 Task: Create a due date automation trigger when advanced on, 2 working days after a card is due add dates without an overdue due date at 11:00 AM.
Action: Mouse moved to (1294, 105)
Screenshot: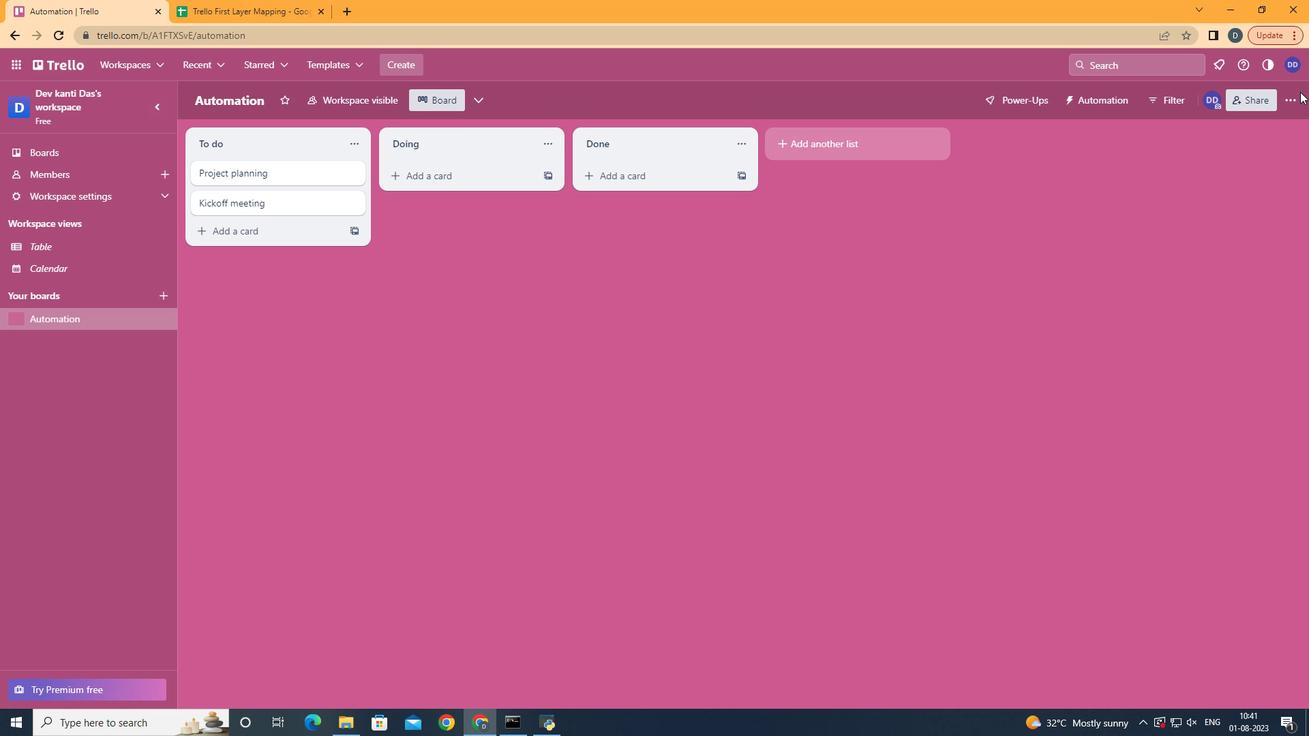 
Action: Mouse pressed left at (1294, 105)
Screenshot: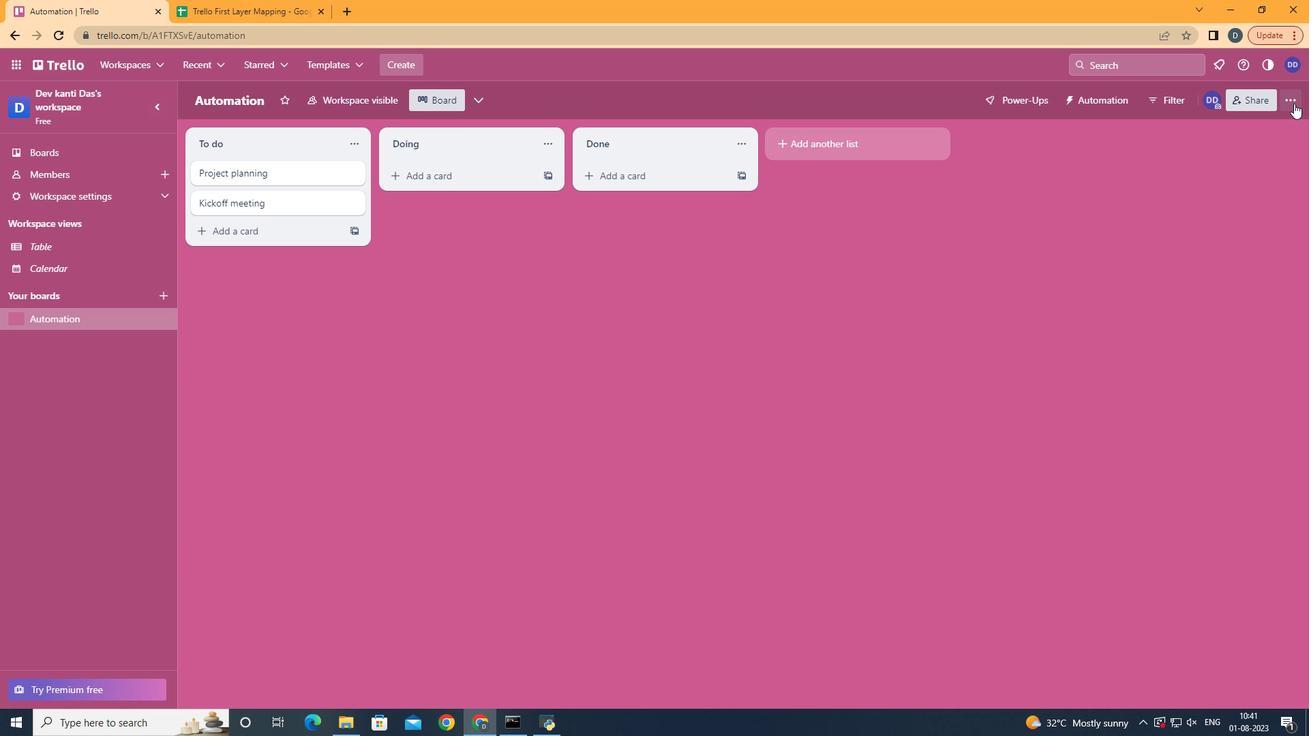 
Action: Mouse moved to (1186, 292)
Screenshot: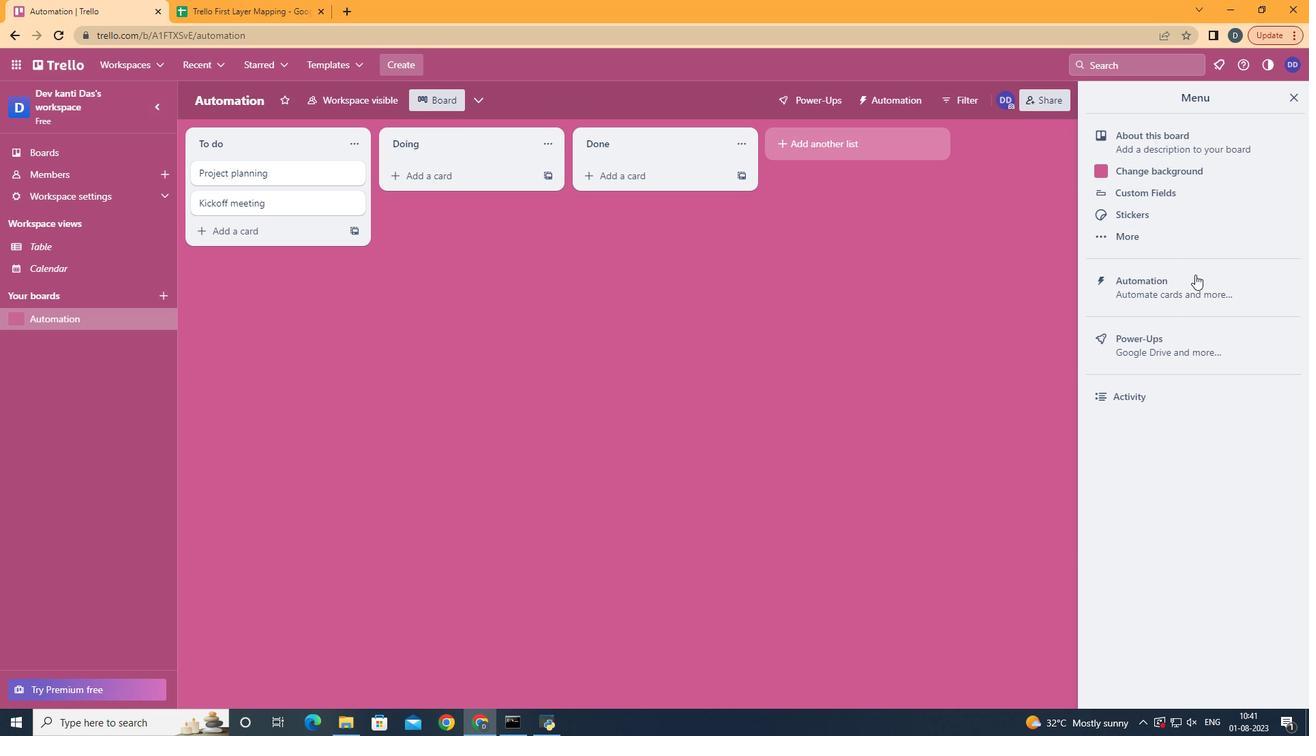 
Action: Mouse pressed left at (1186, 292)
Screenshot: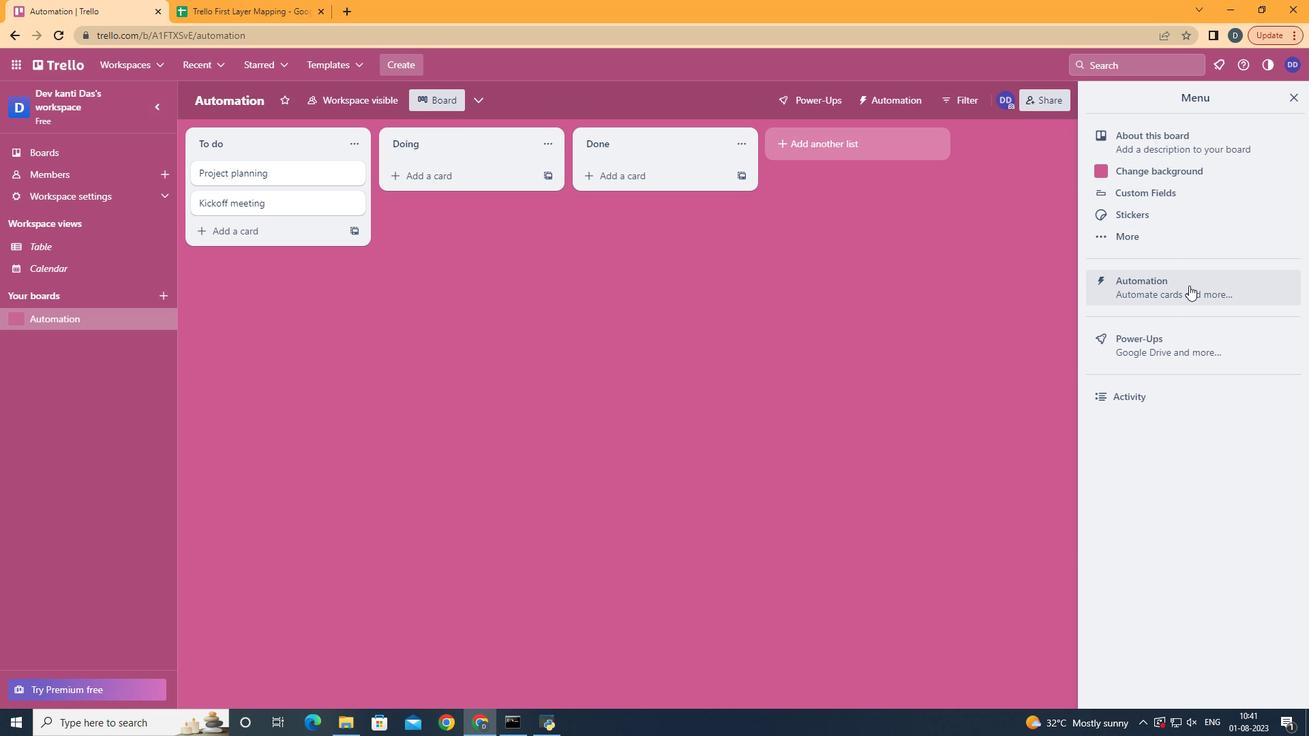 
Action: Mouse moved to (287, 272)
Screenshot: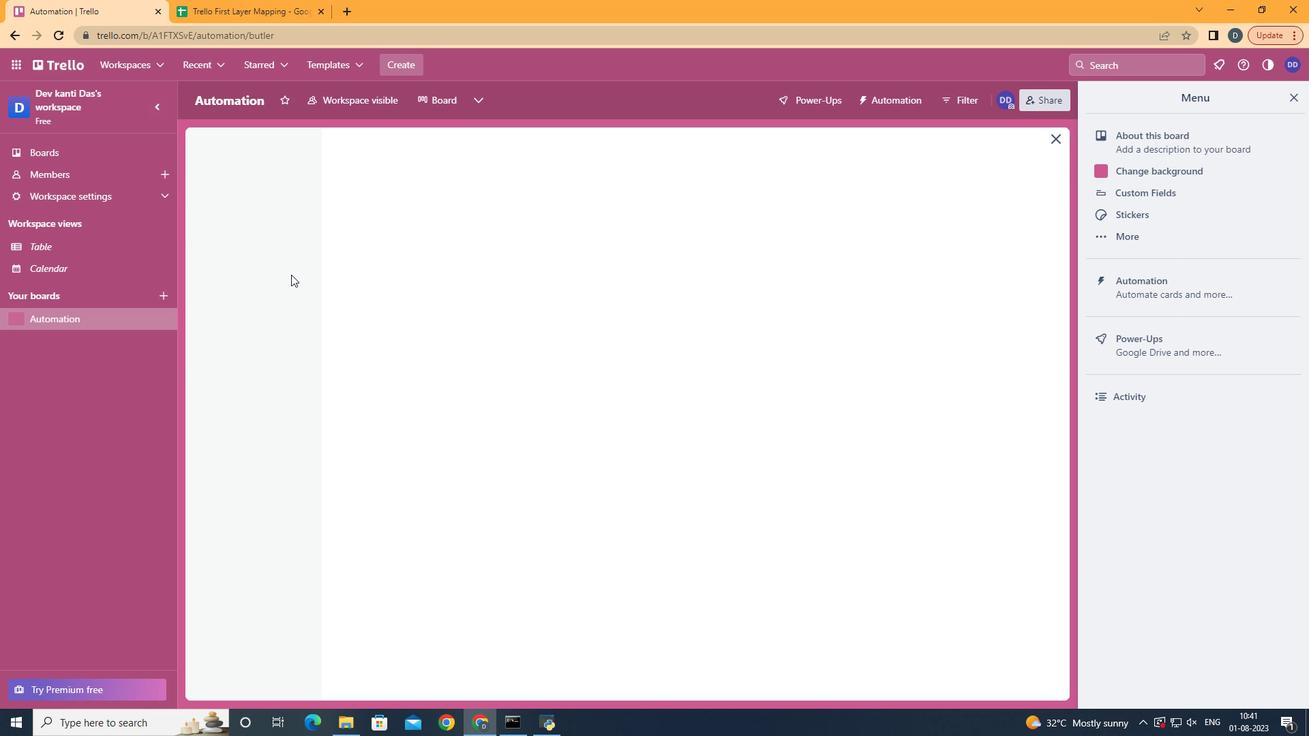 
Action: Mouse pressed left at (287, 272)
Screenshot: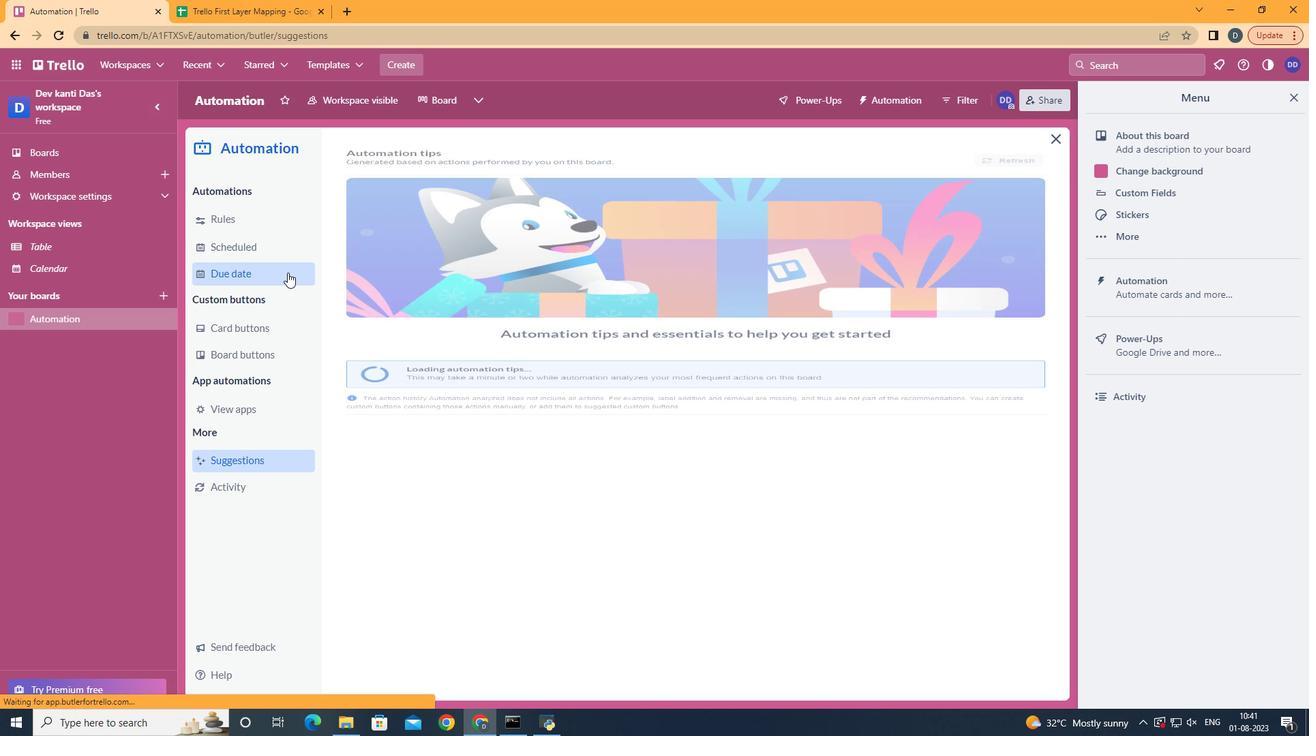 
Action: Mouse moved to (961, 163)
Screenshot: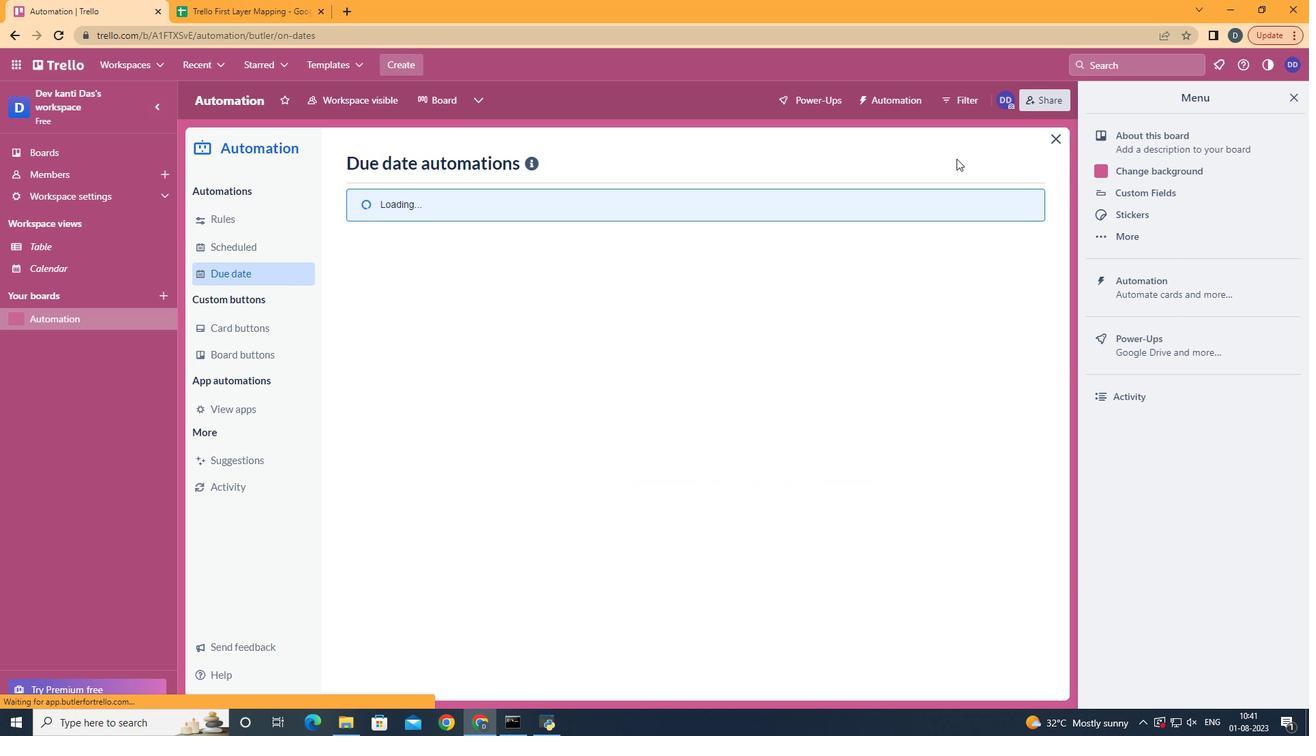 
Action: Mouse pressed left at (961, 163)
Screenshot: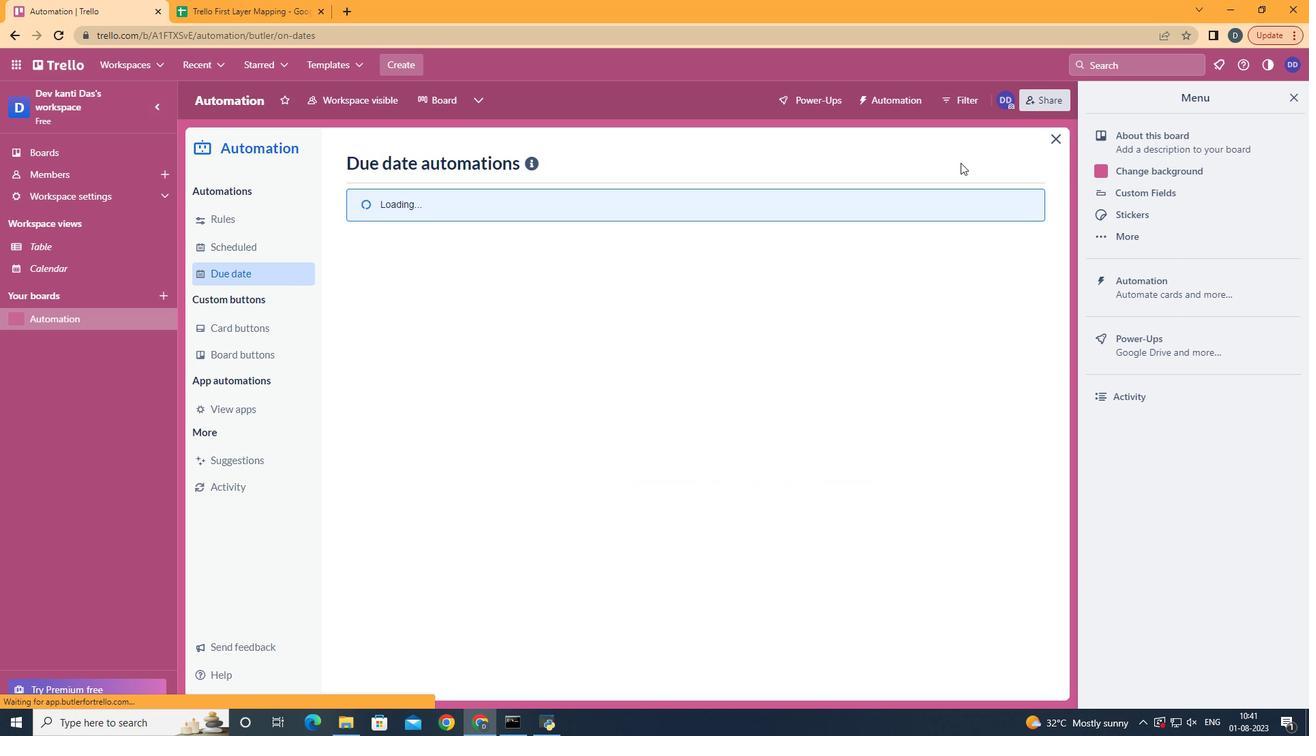 
Action: Mouse moved to (686, 283)
Screenshot: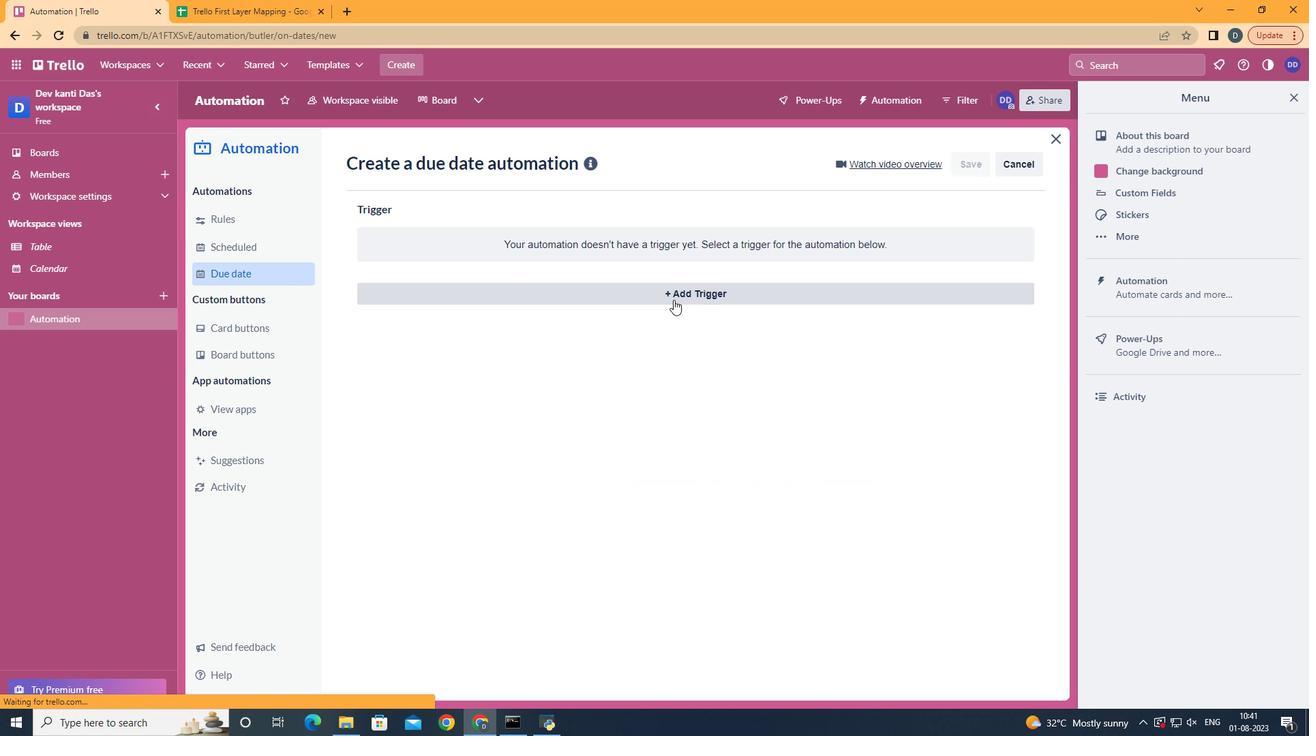 
Action: Mouse pressed left at (686, 283)
Screenshot: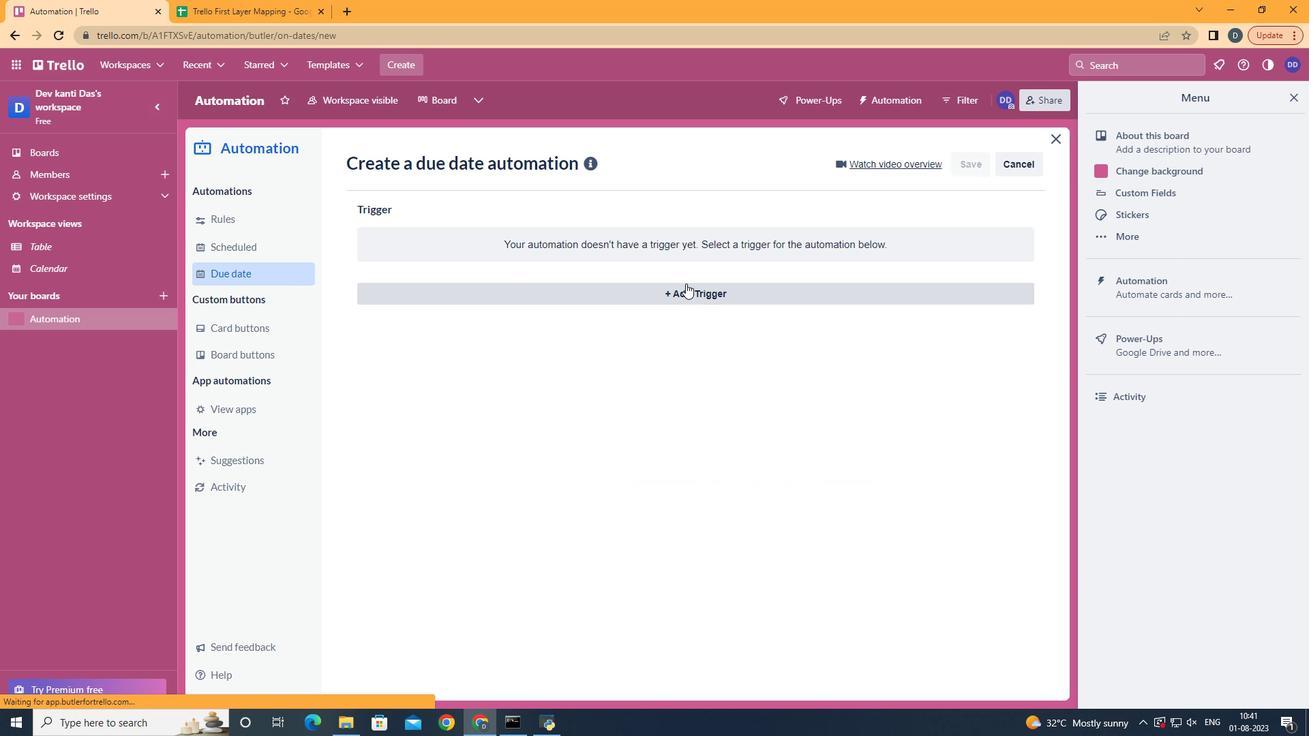
Action: Mouse moved to (723, 291)
Screenshot: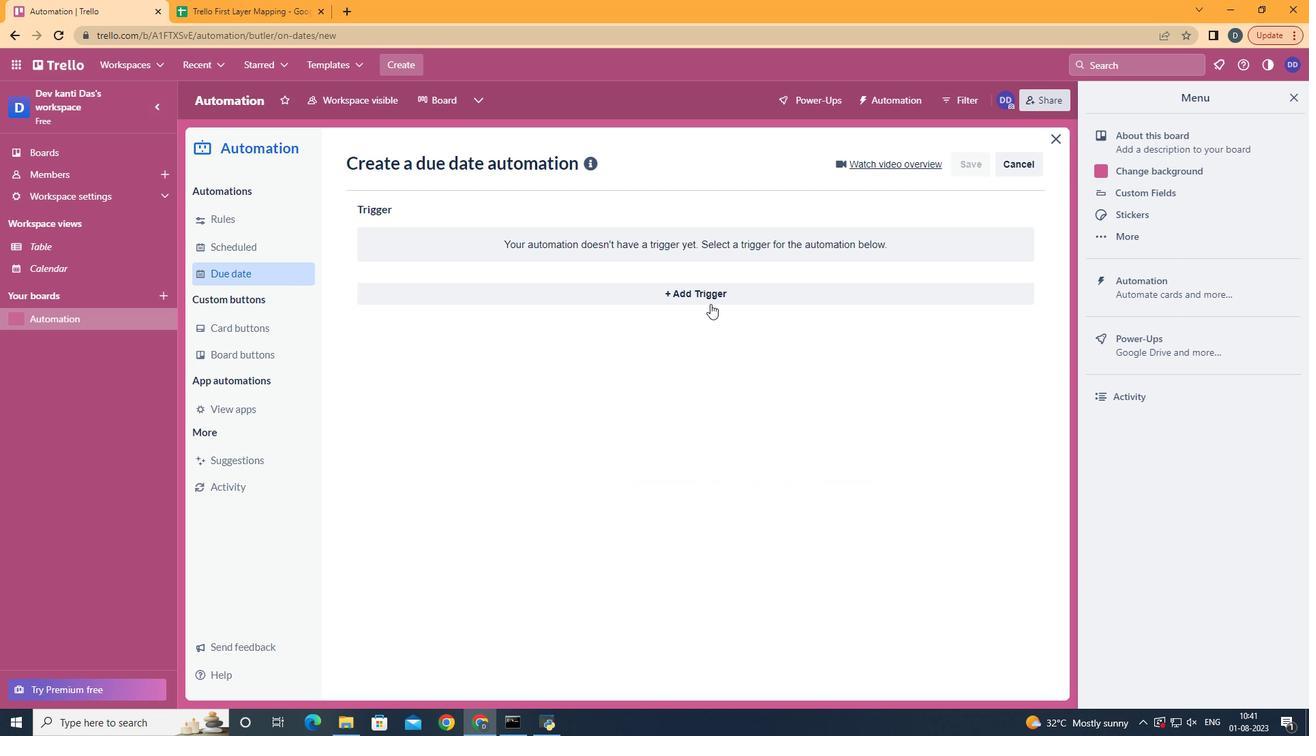 
Action: Mouse pressed left at (723, 291)
Screenshot: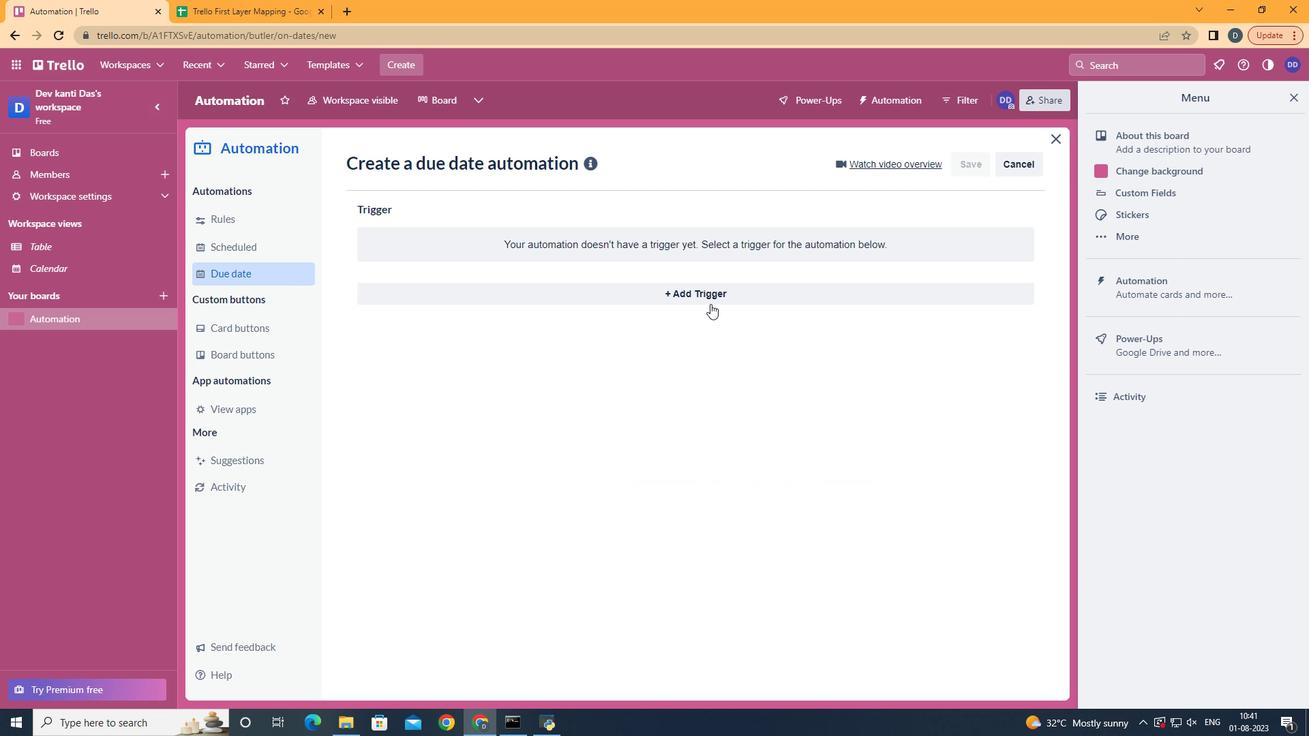 
Action: Mouse moved to (448, 549)
Screenshot: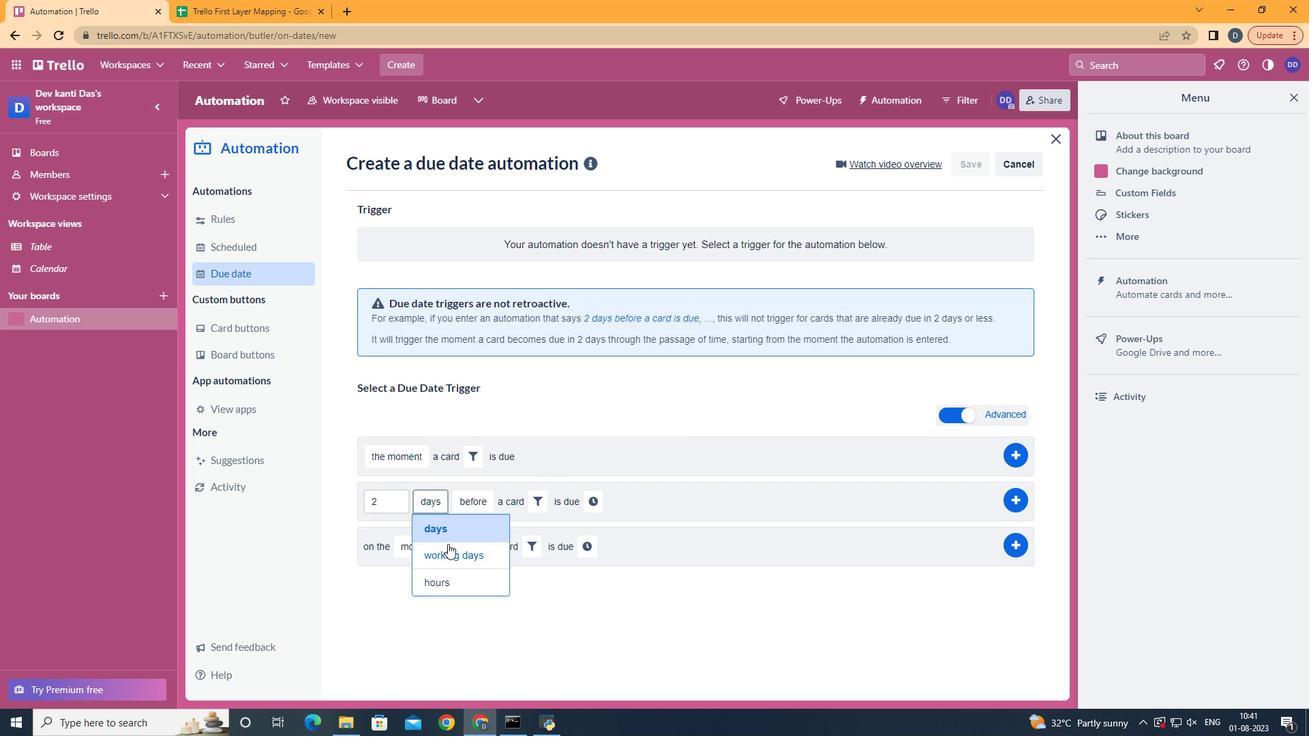 
Action: Mouse pressed left at (448, 549)
Screenshot: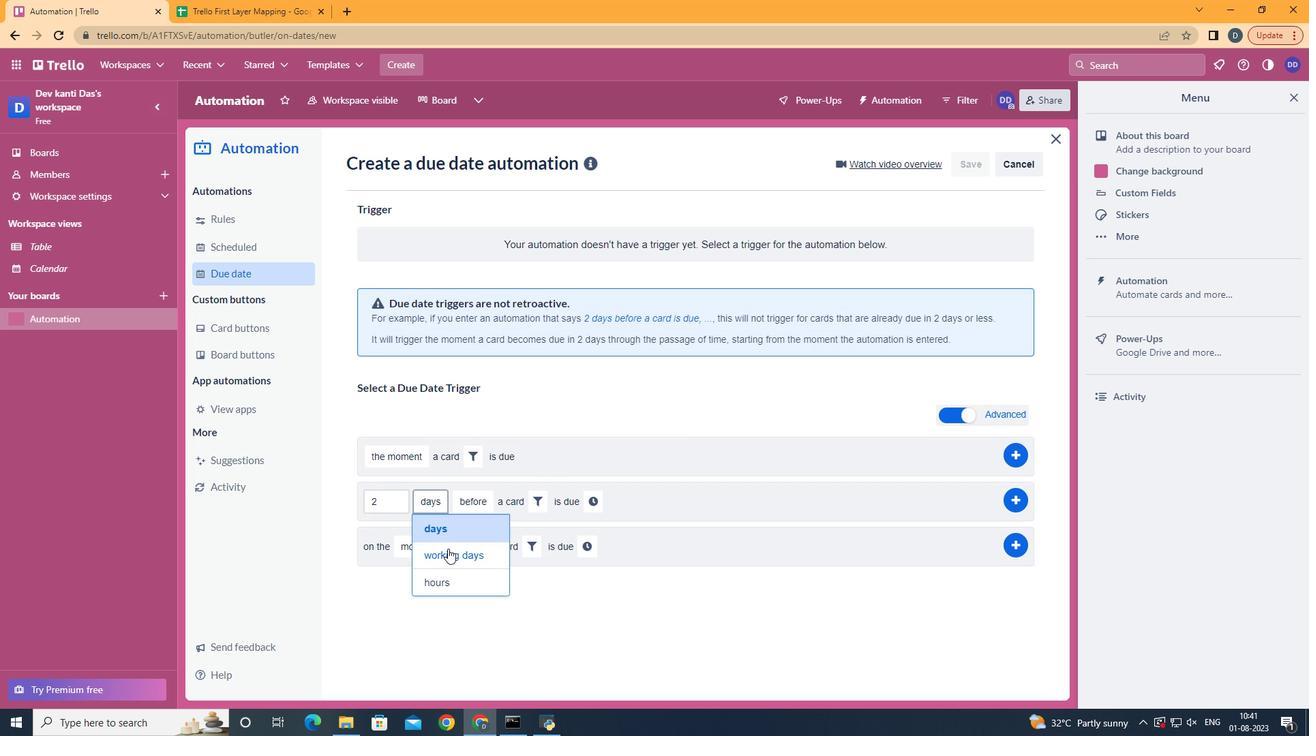 
Action: Mouse moved to (523, 547)
Screenshot: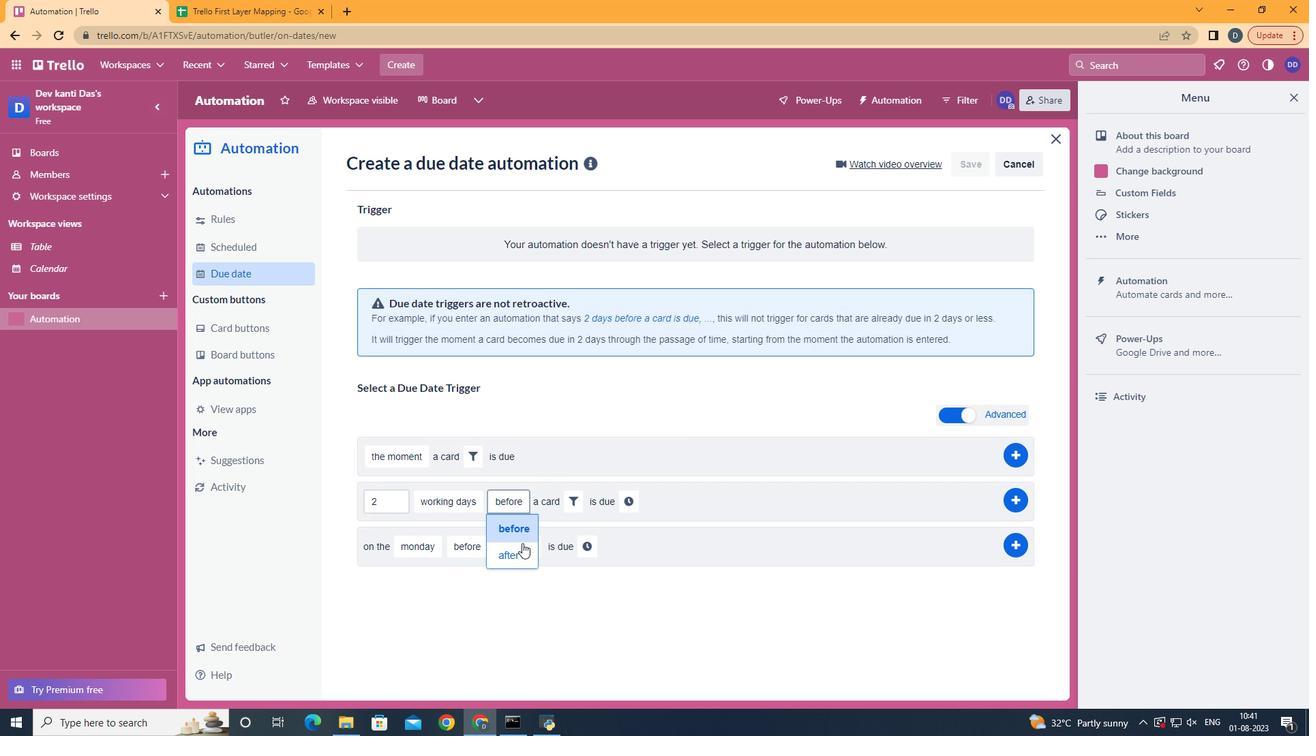 
Action: Mouse pressed left at (523, 547)
Screenshot: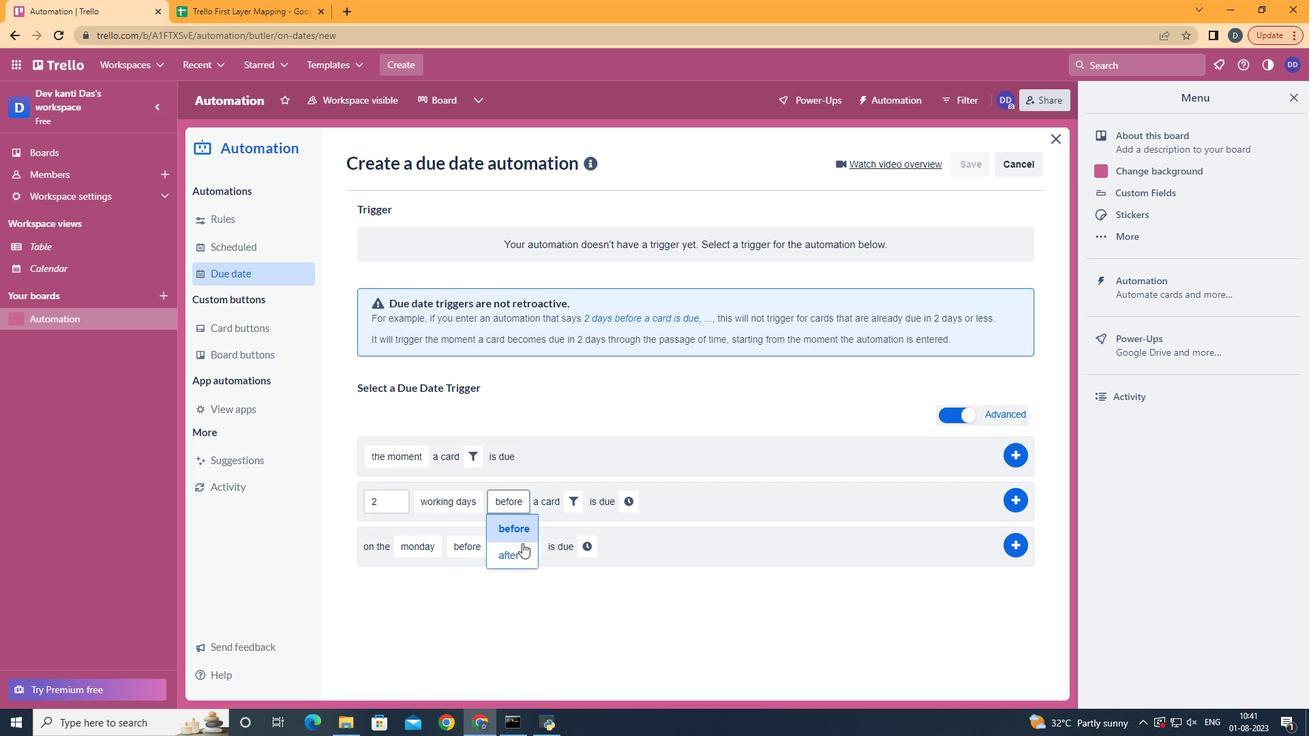 
Action: Mouse moved to (563, 505)
Screenshot: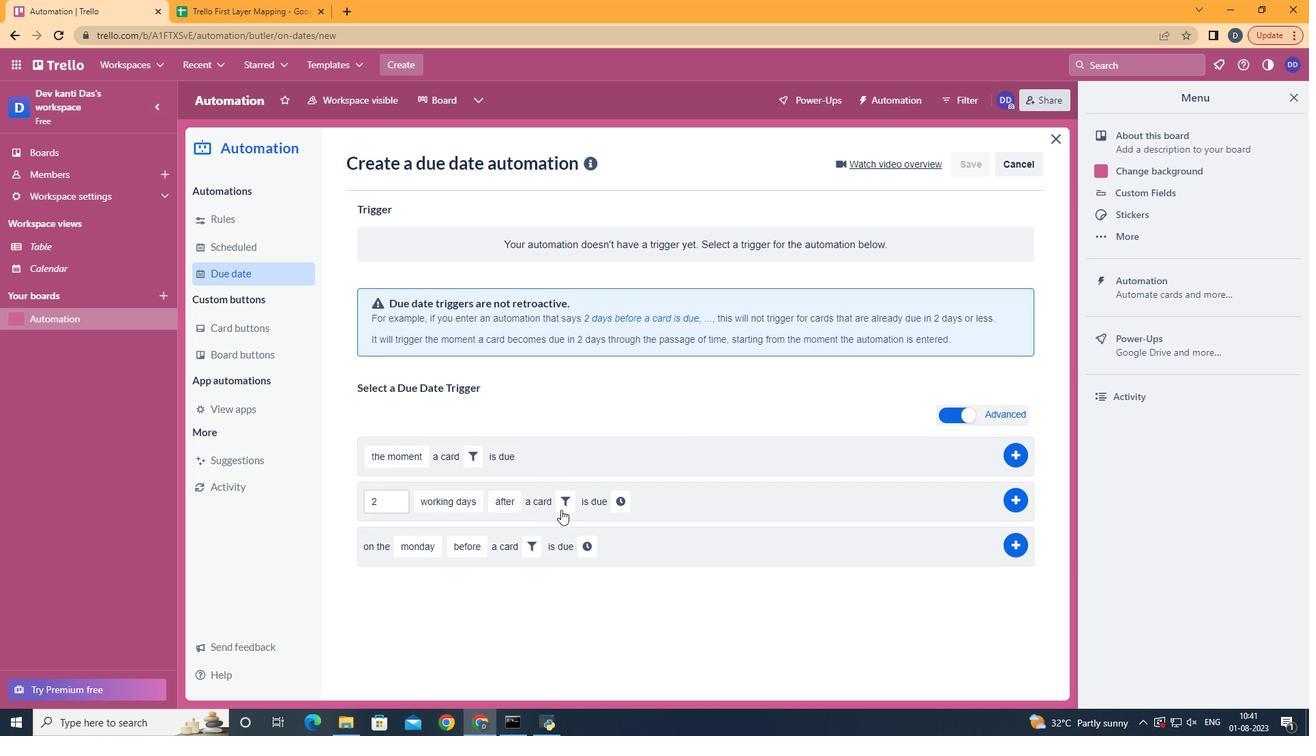 
Action: Mouse pressed left at (563, 505)
Screenshot: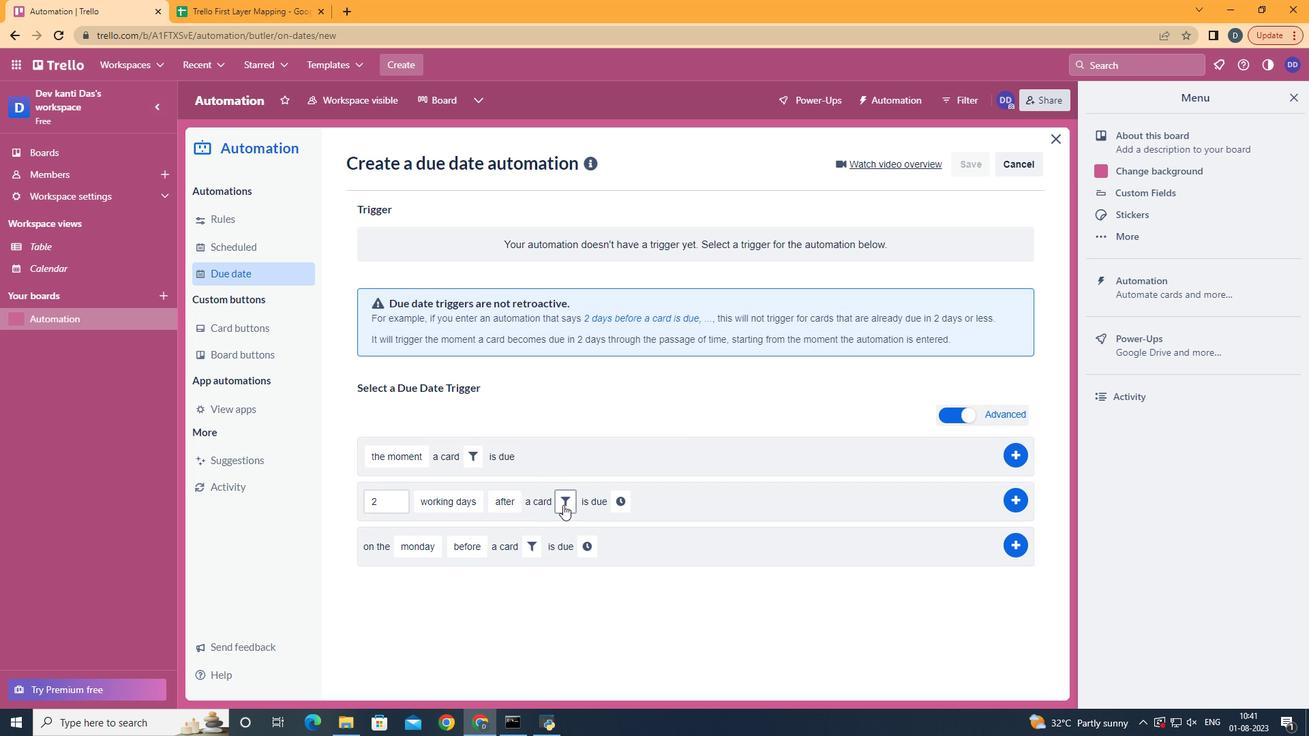 
Action: Mouse moved to (643, 546)
Screenshot: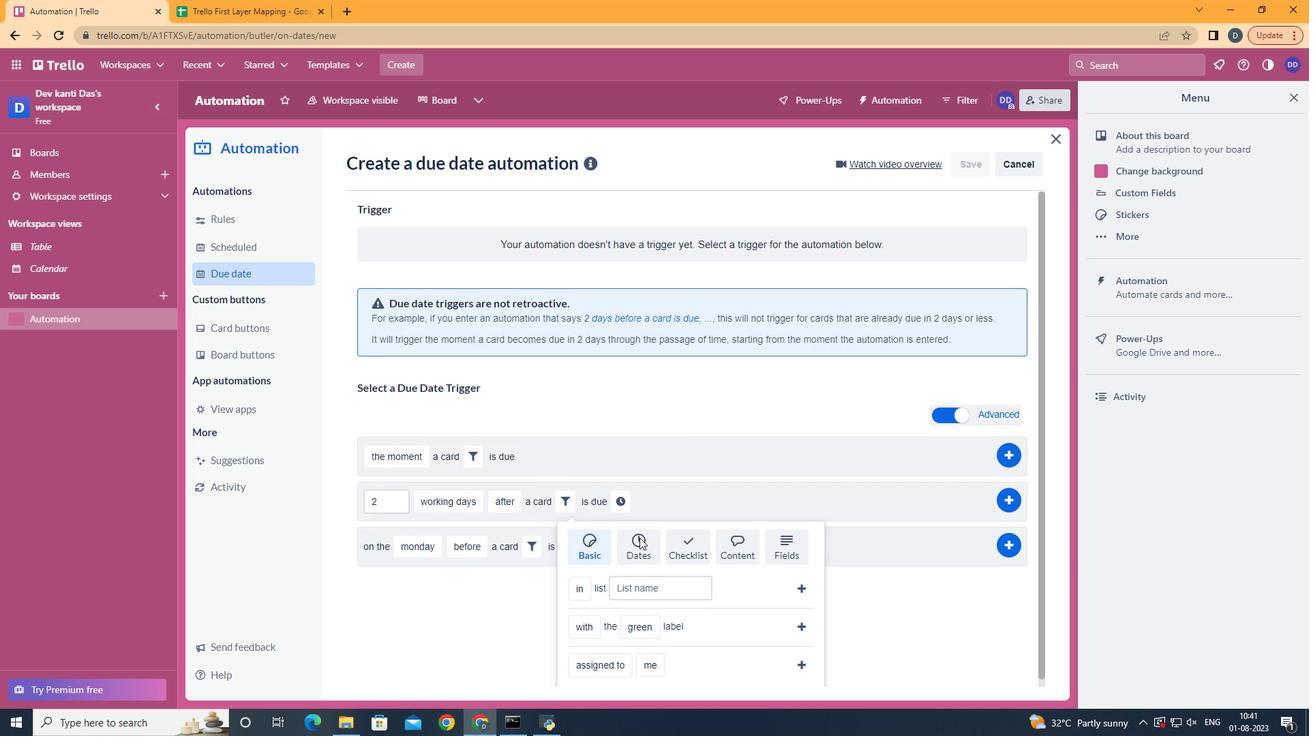 
Action: Mouse pressed left at (643, 546)
Screenshot: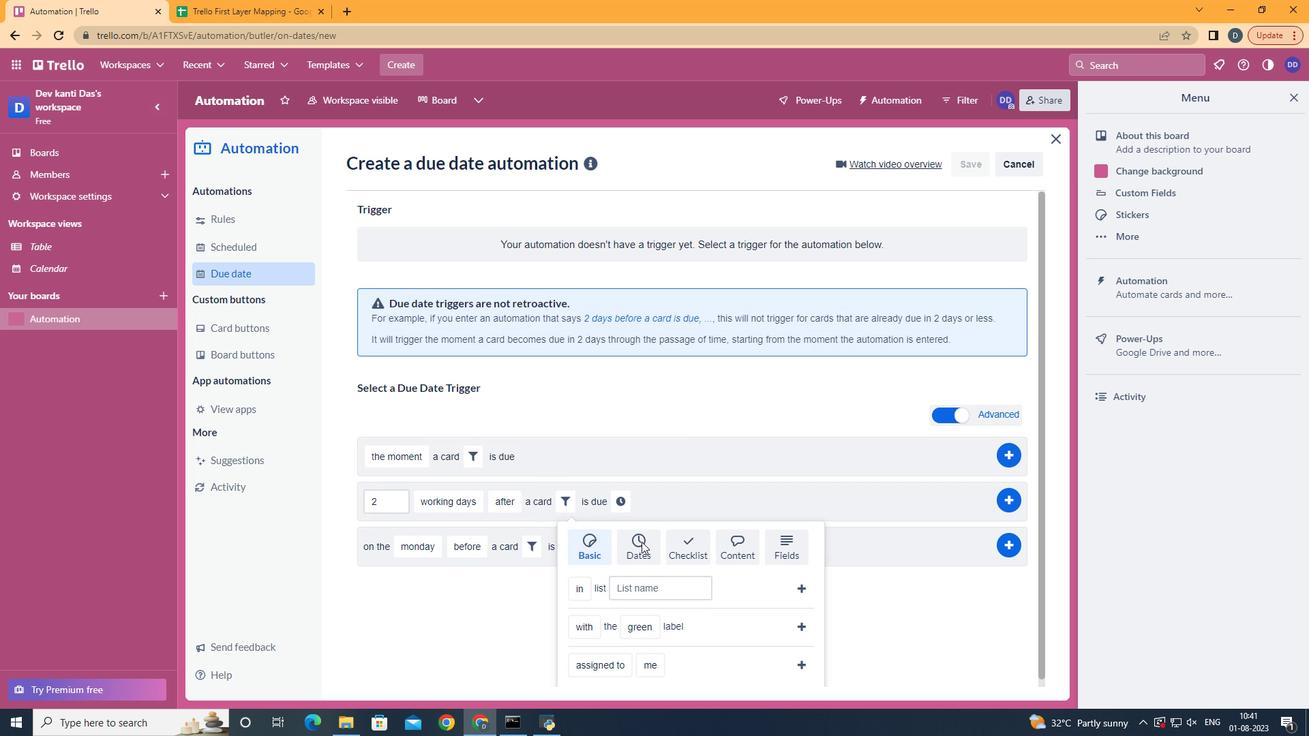 
Action: Mouse moved to (597, 636)
Screenshot: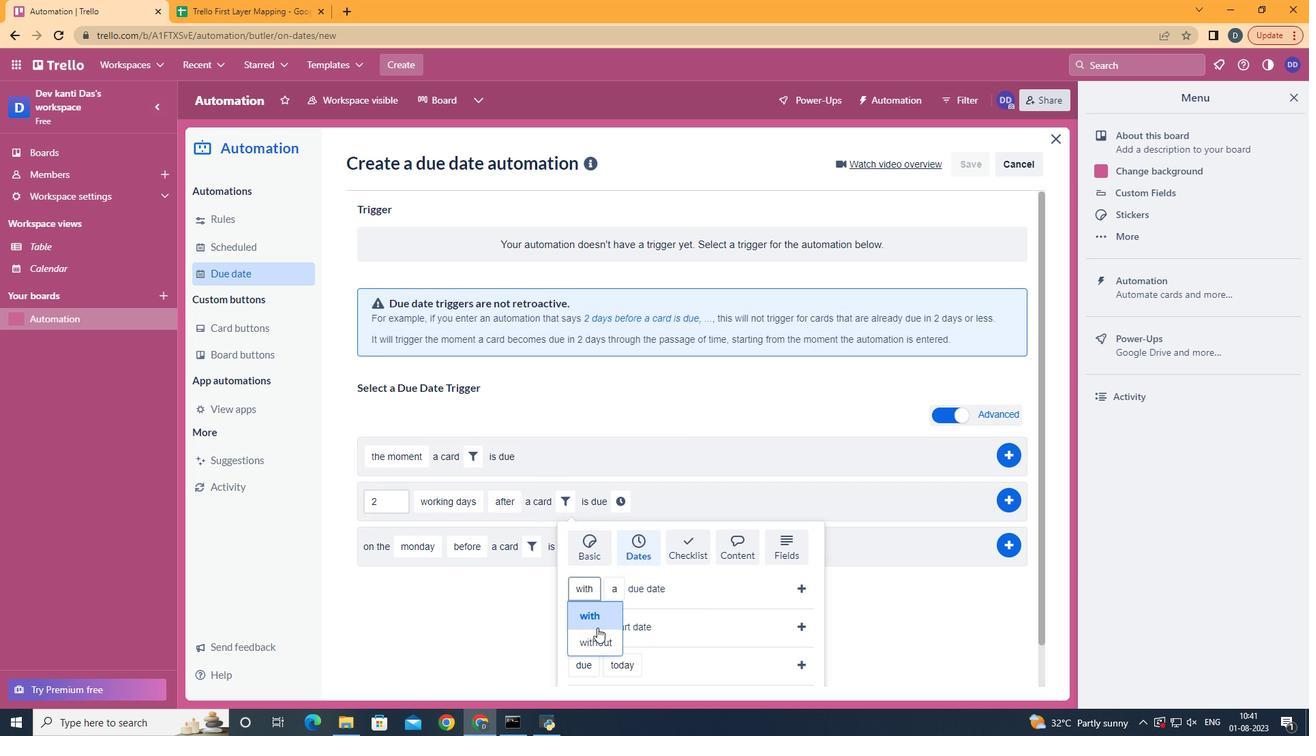 
Action: Mouse pressed left at (597, 636)
Screenshot: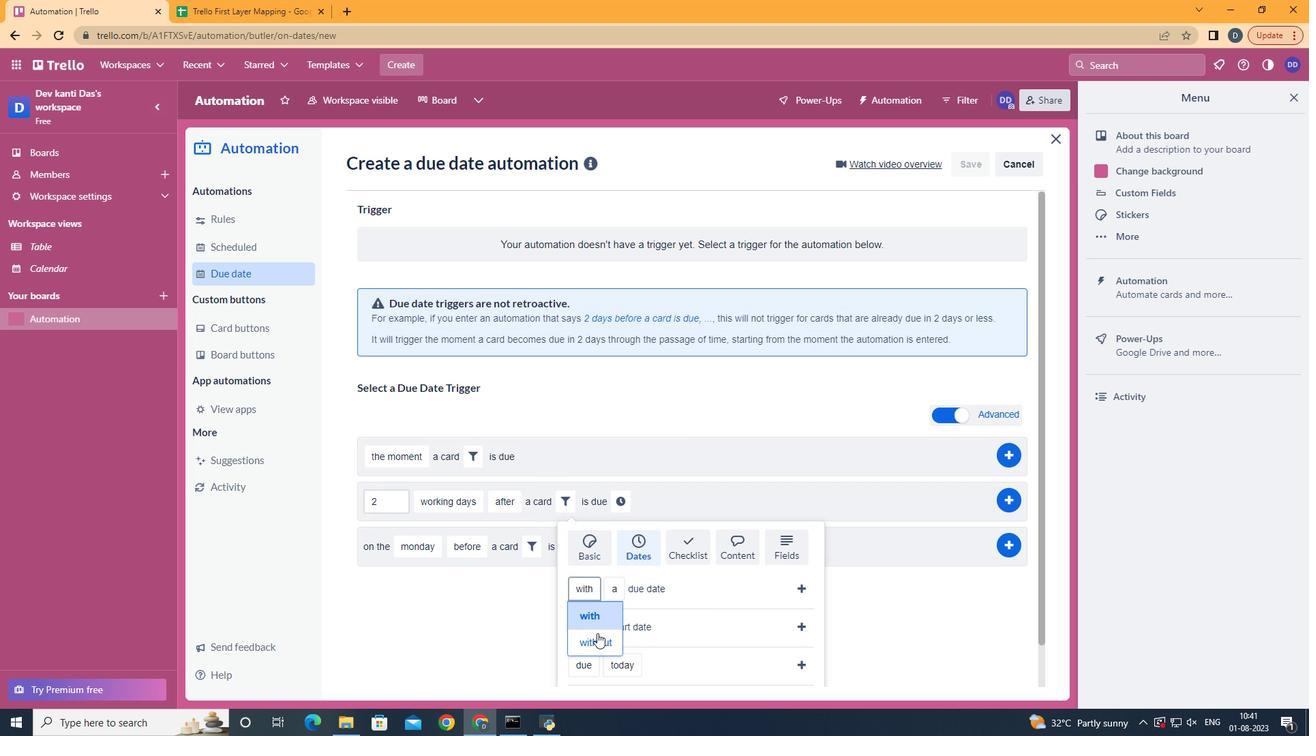 
Action: Mouse moved to (646, 565)
Screenshot: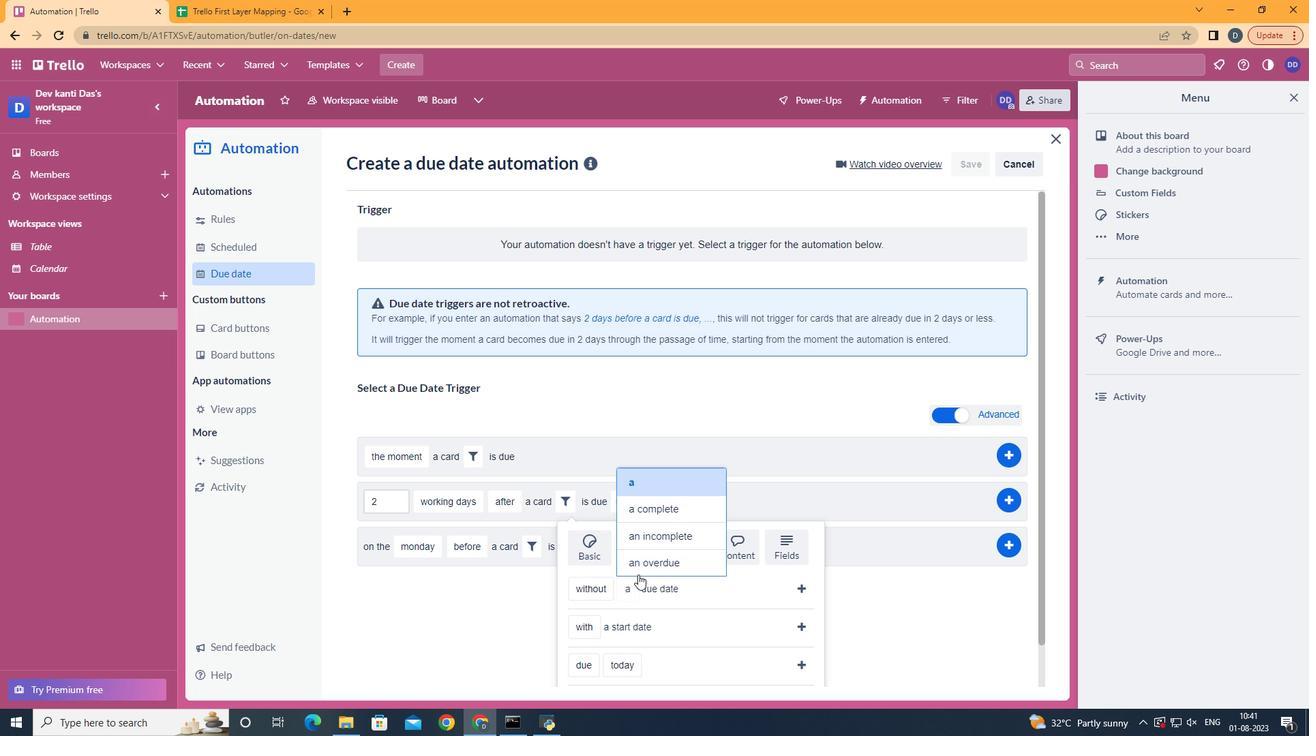 
Action: Mouse pressed left at (646, 565)
Screenshot: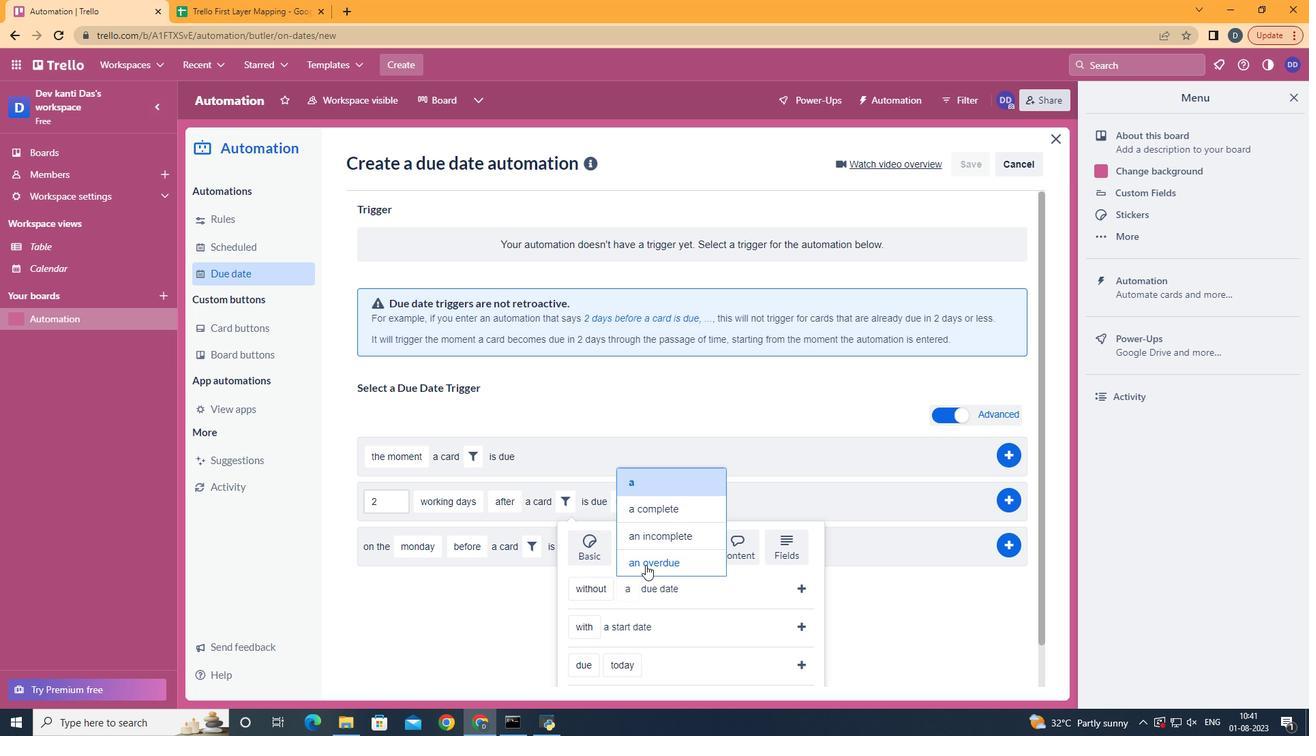 
Action: Mouse moved to (806, 592)
Screenshot: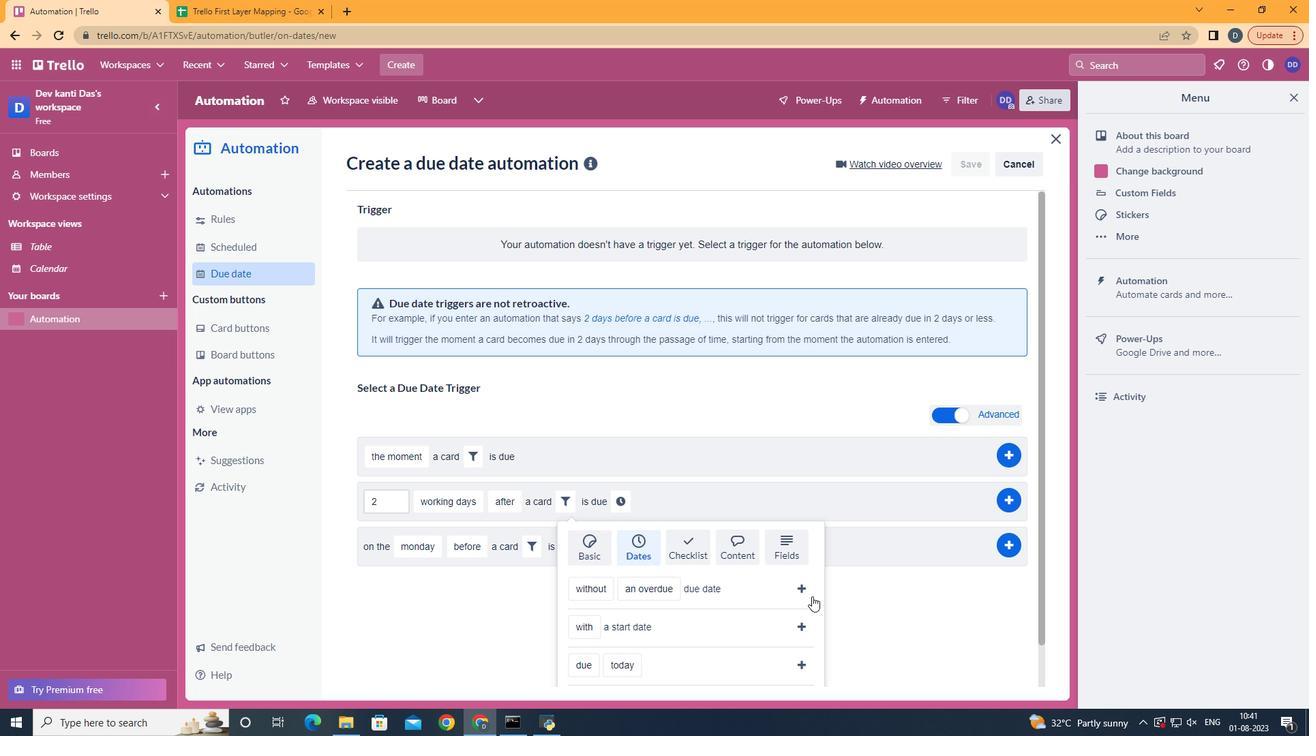 
Action: Mouse pressed left at (806, 592)
Screenshot: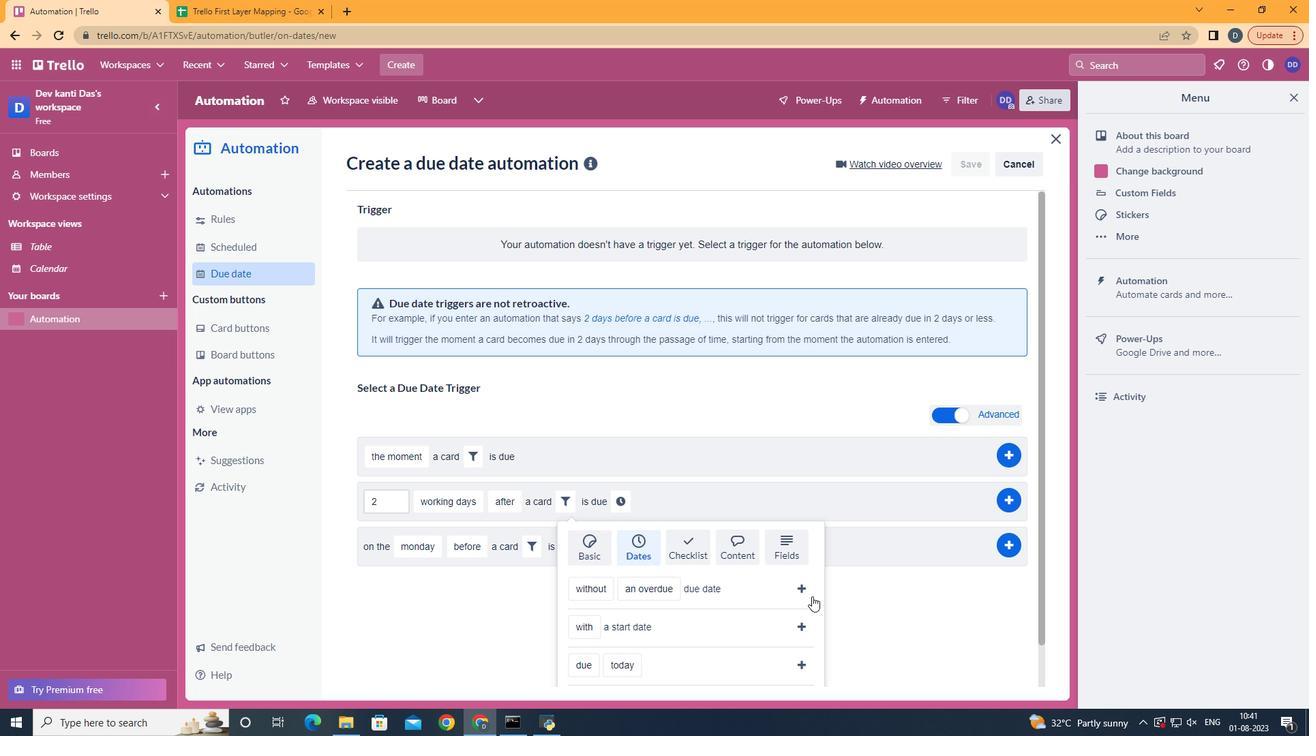 
Action: Mouse moved to (783, 507)
Screenshot: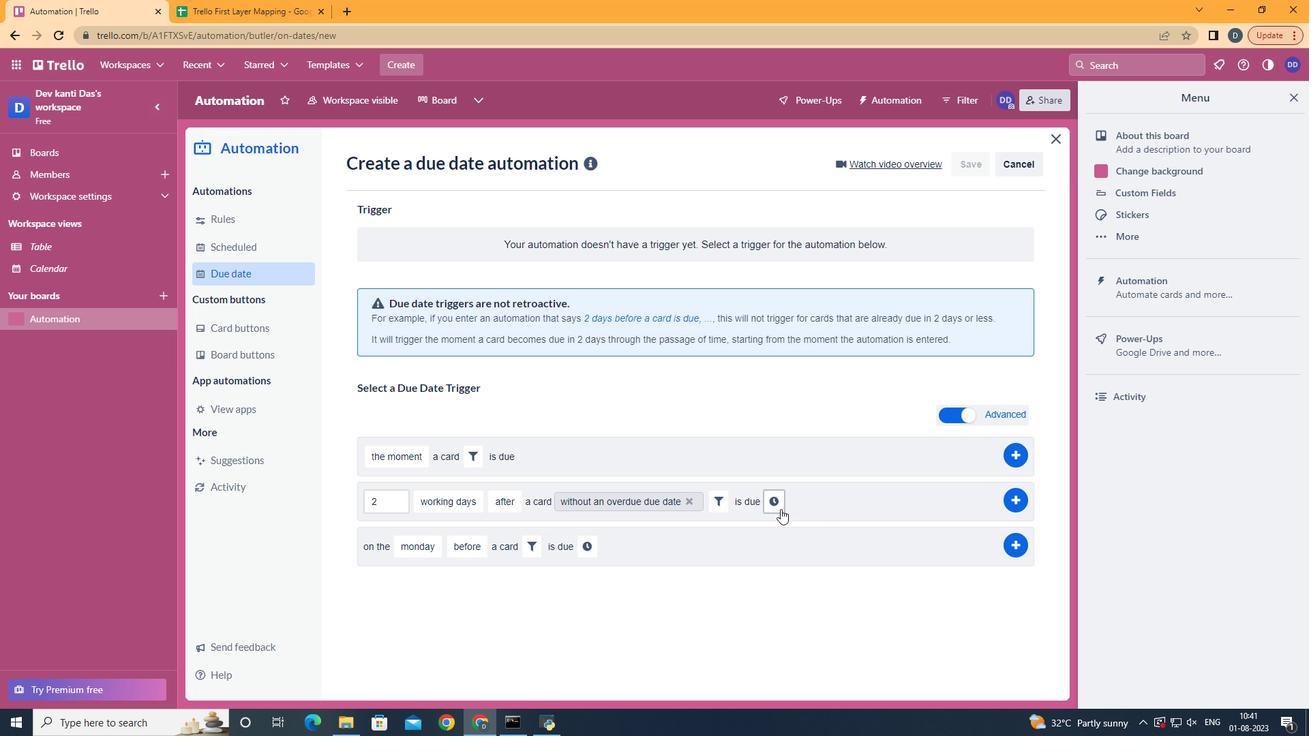 
Action: Mouse pressed left at (783, 507)
Screenshot: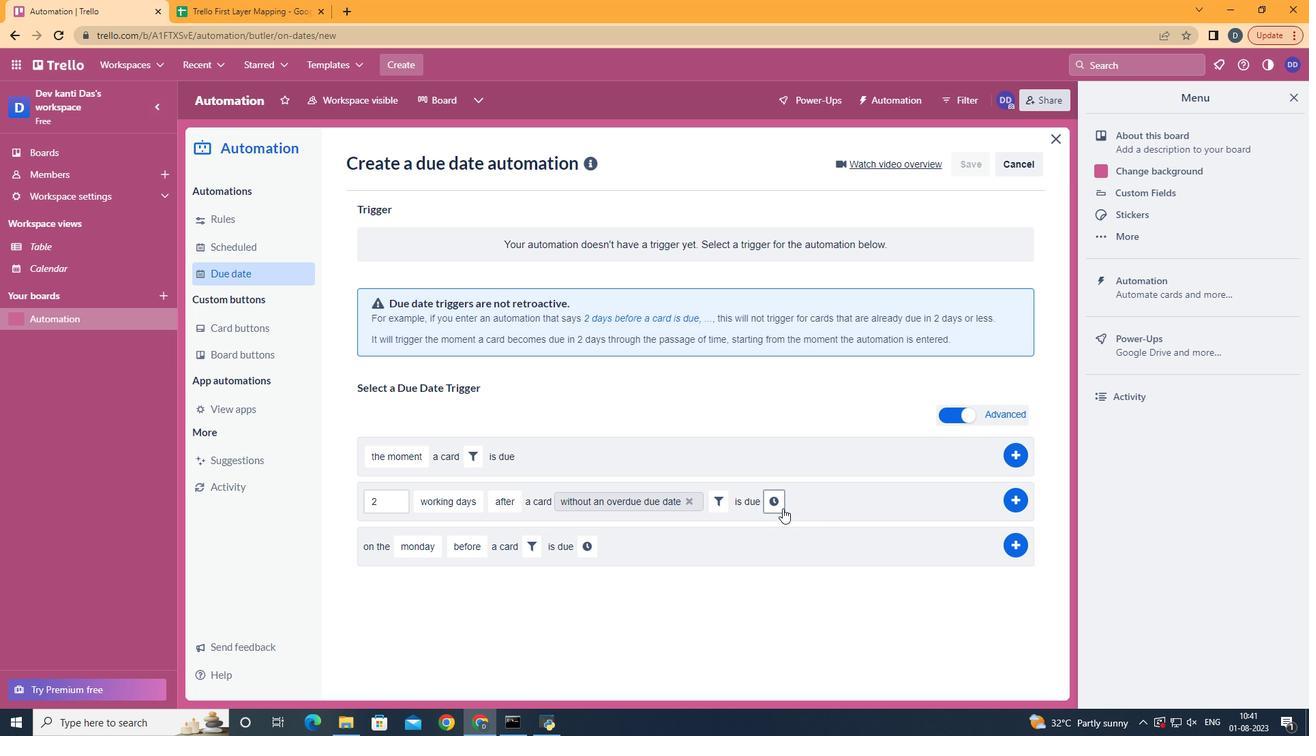 
Action: Mouse moved to (815, 505)
Screenshot: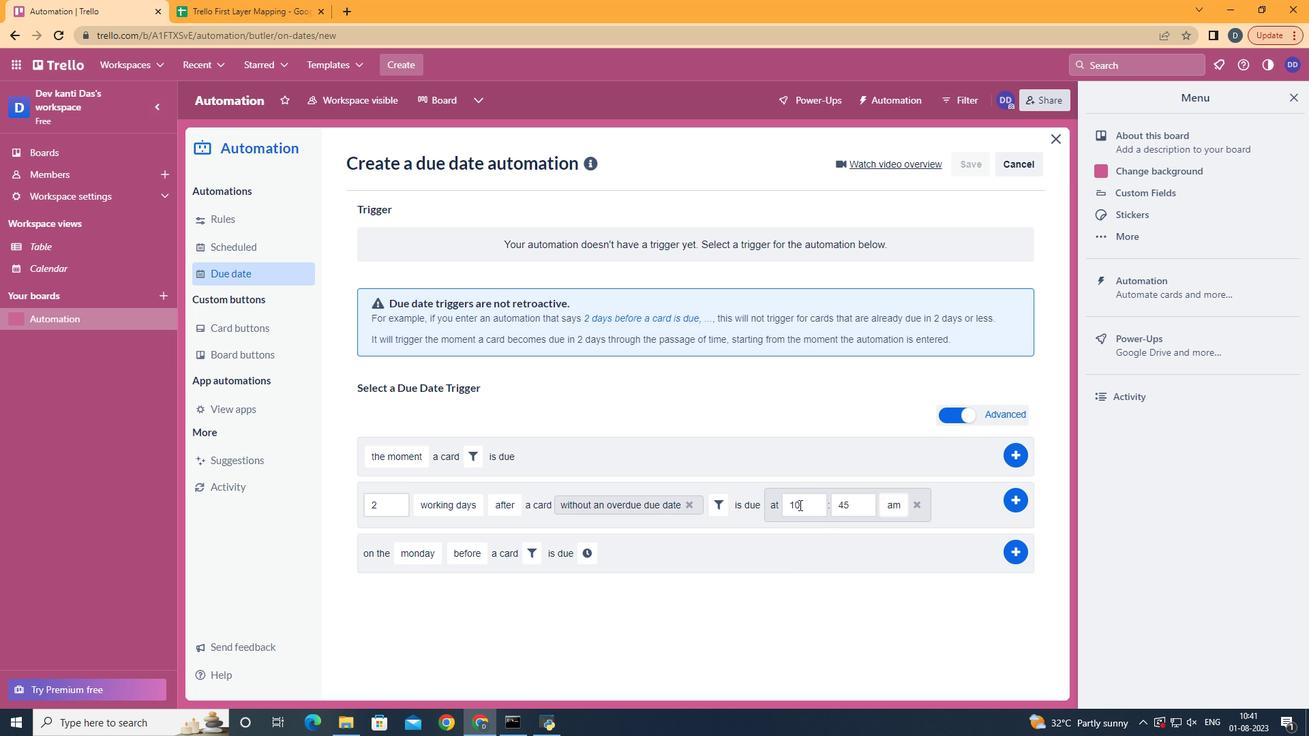 
Action: Mouse pressed left at (815, 505)
Screenshot: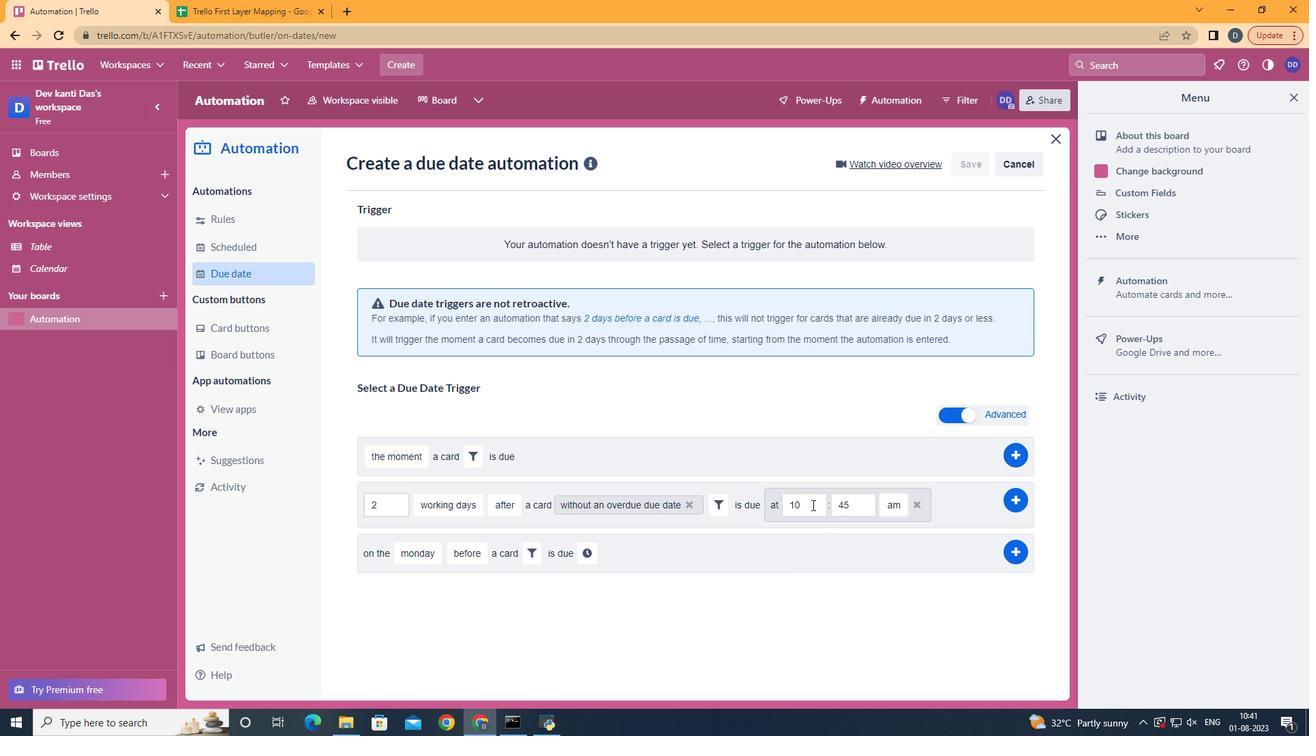 
Action: Mouse moved to (815, 505)
Screenshot: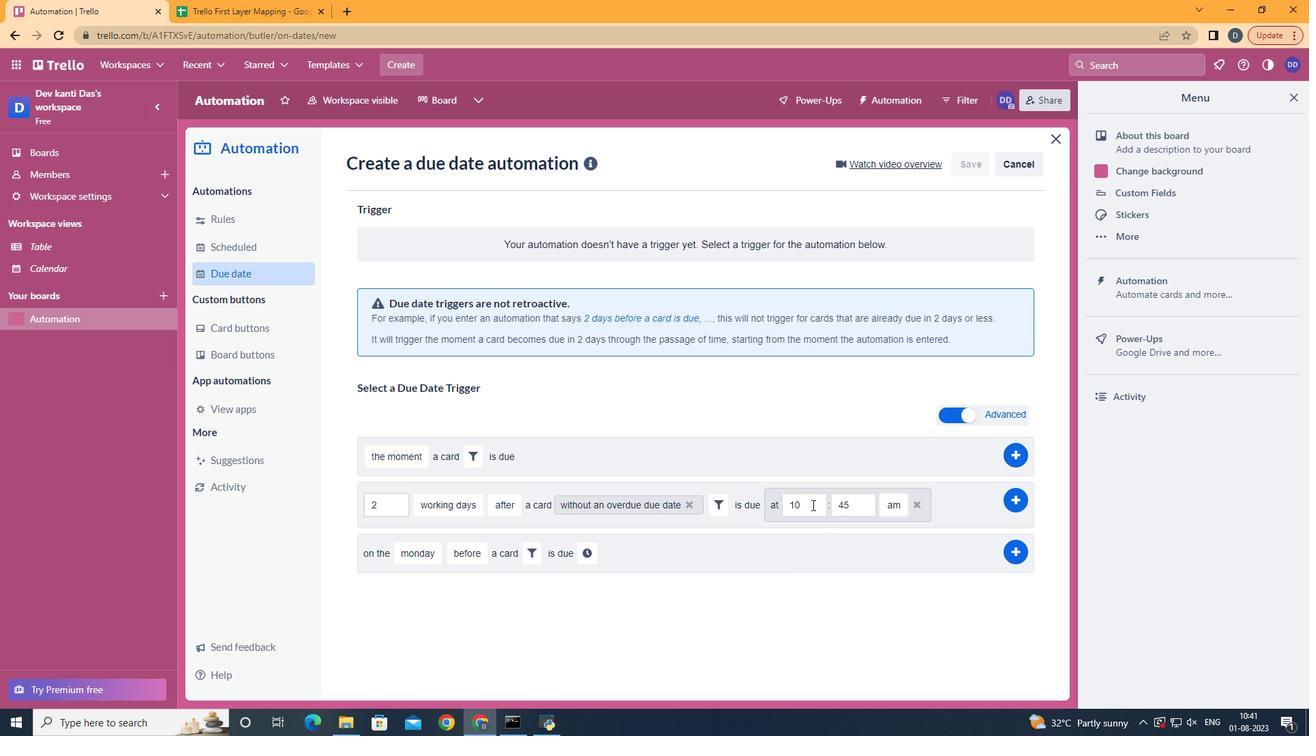 
Action: Key pressed <Key.backspace>1
Screenshot: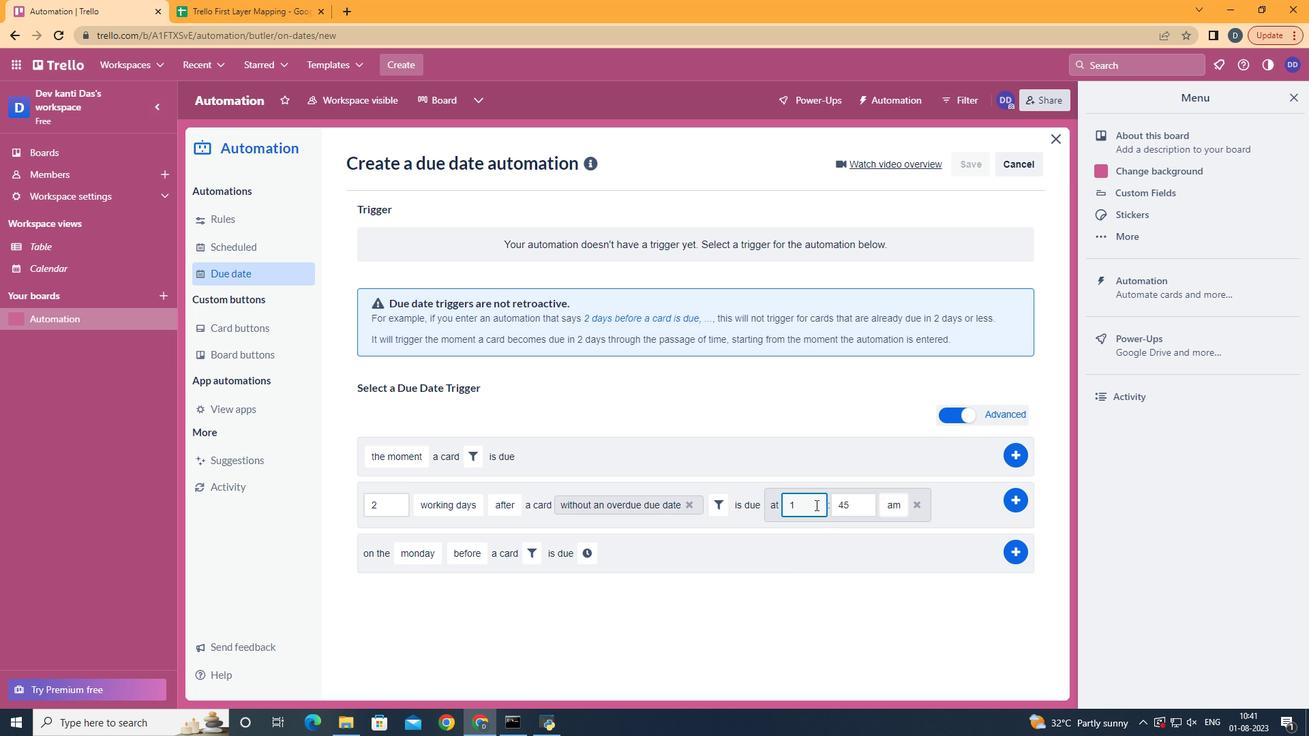 
Action: Mouse moved to (851, 505)
Screenshot: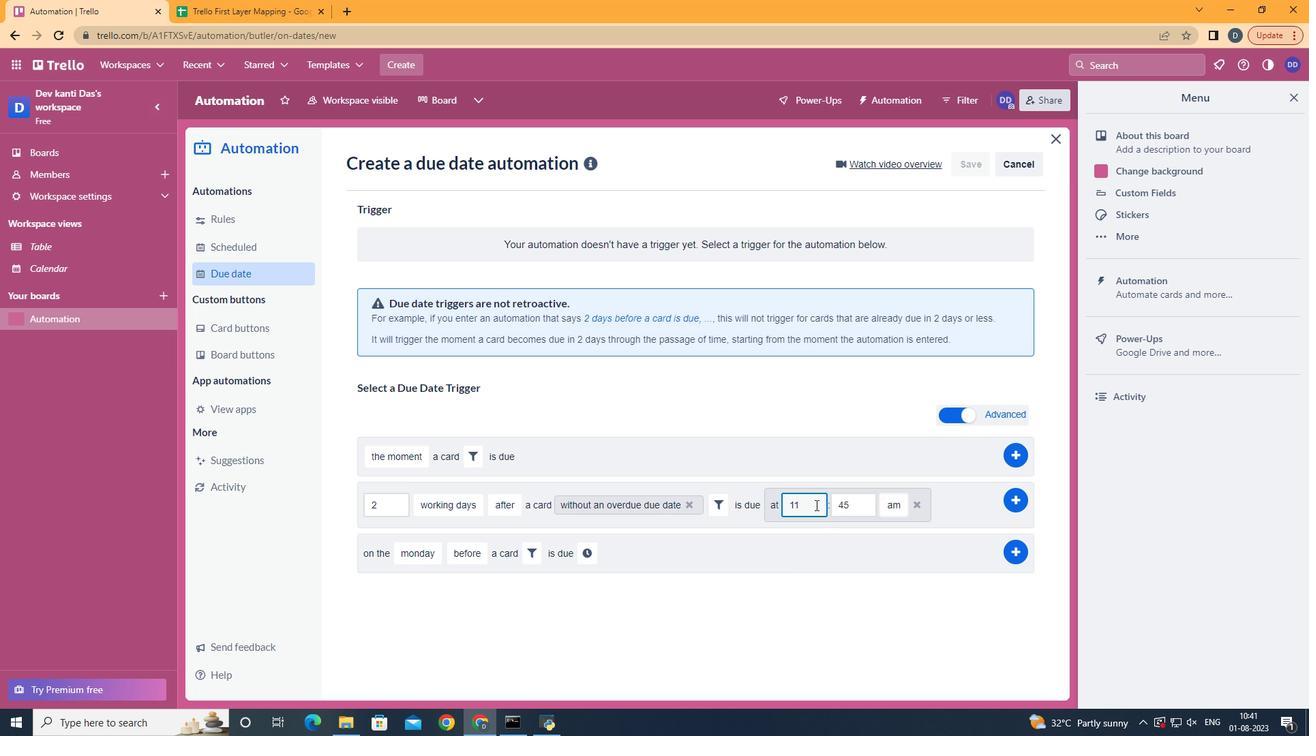 
Action: Mouse pressed left at (851, 505)
Screenshot: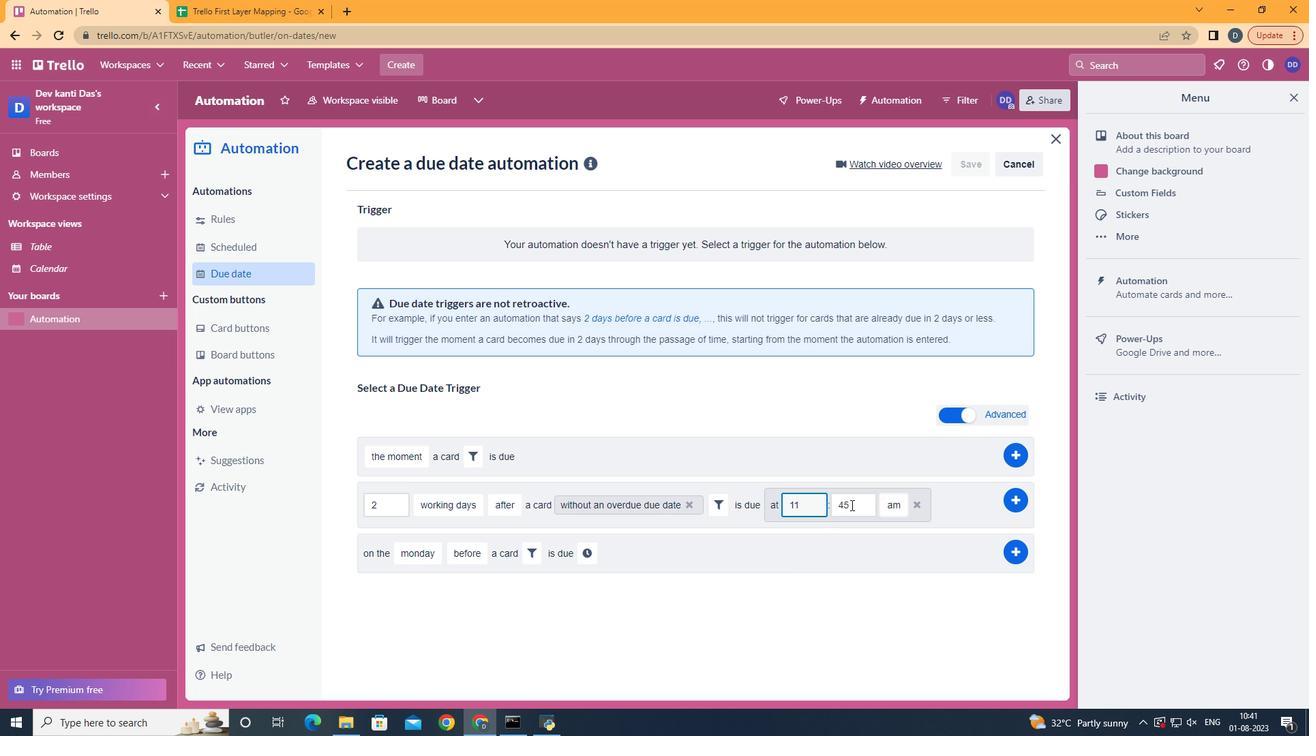 
Action: Key pressed <Key.backspace><Key.backspace>00
Screenshot: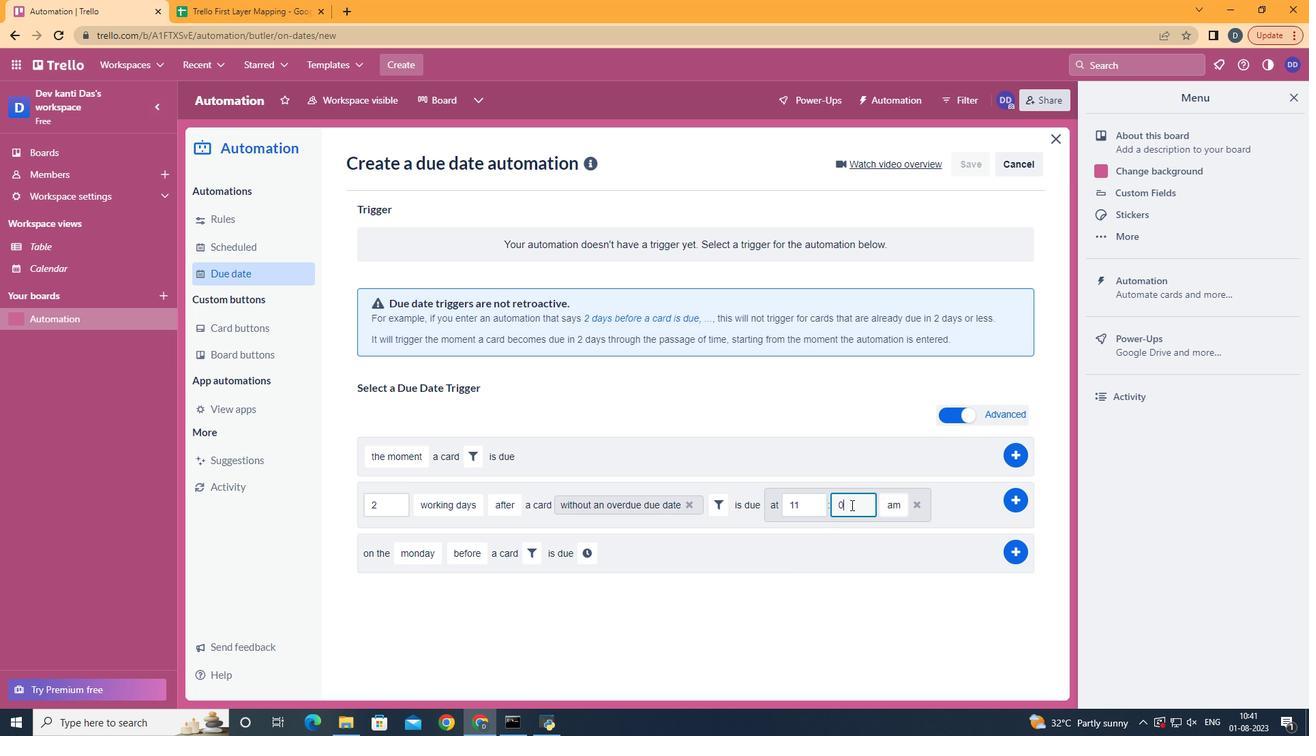 
Action: Mouse moved to (1022, 506)
Screenshot: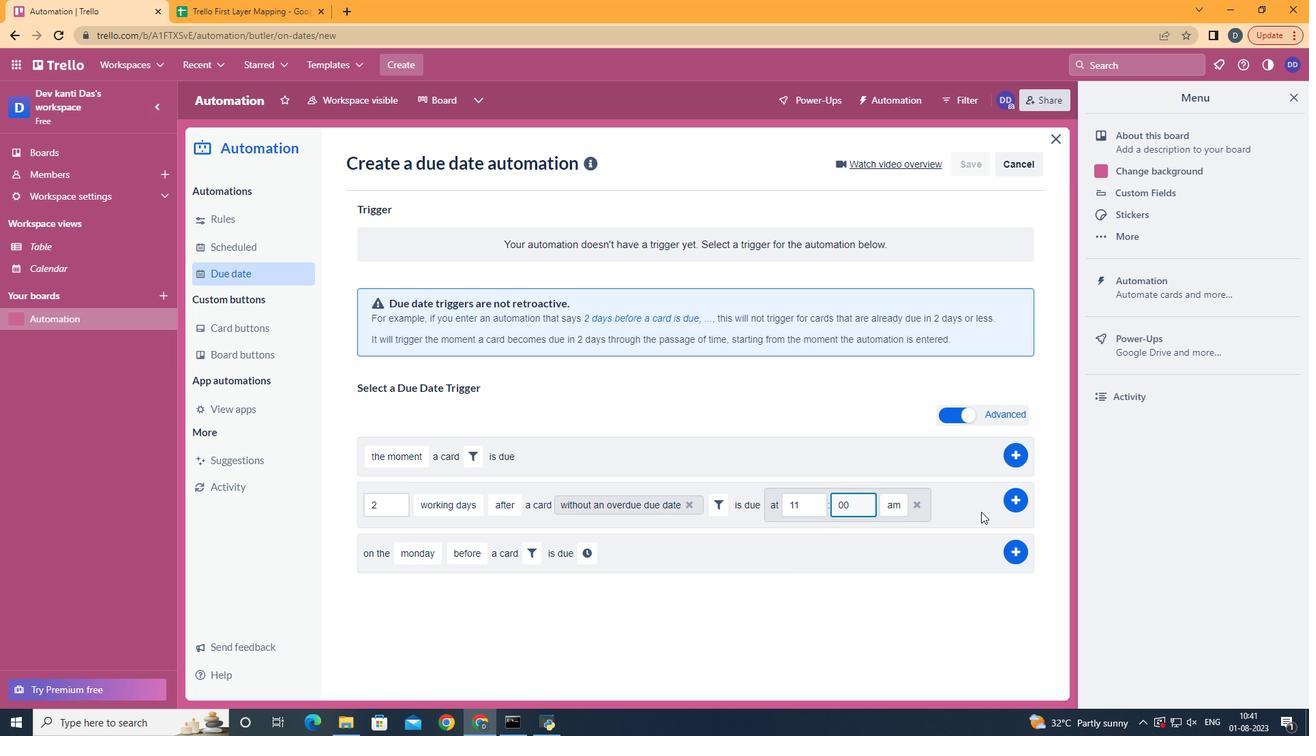 
Action: Mouse pressed left at (1022, 506)
Screenshot: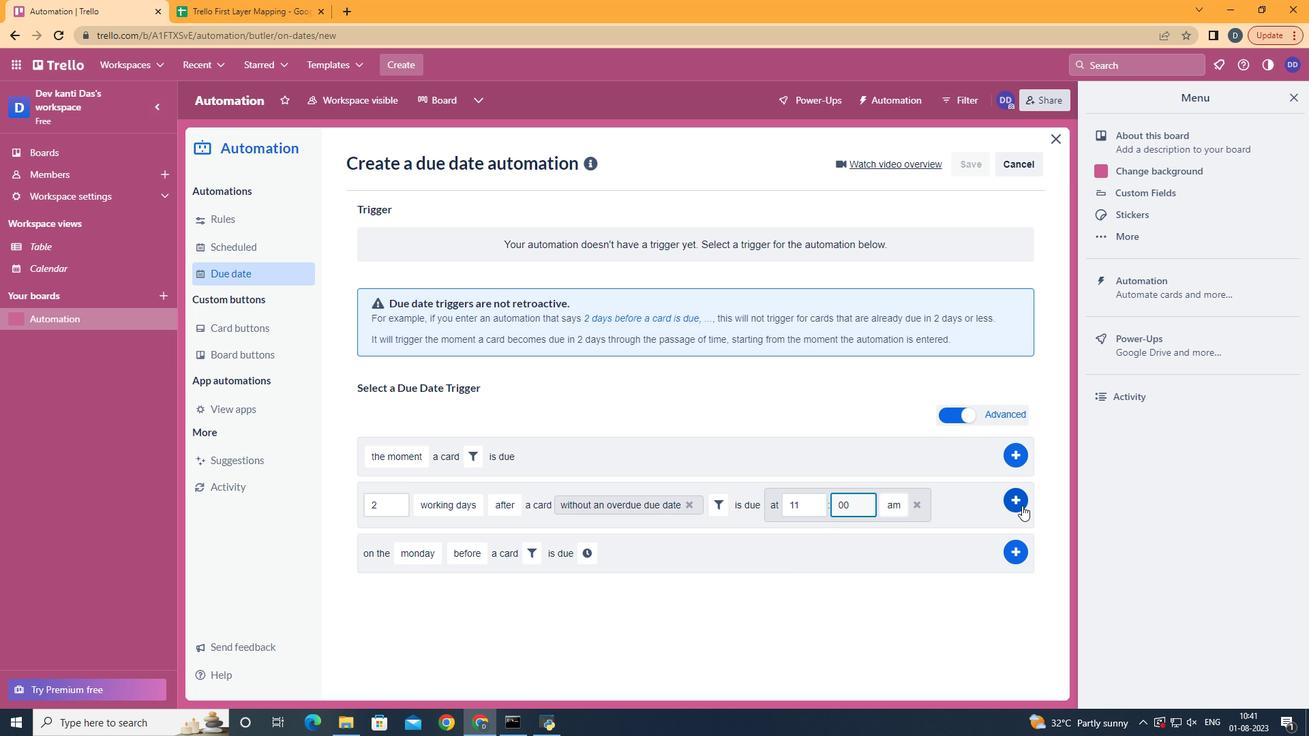
Action: Mouse moved to (745, 397)
Screenshot: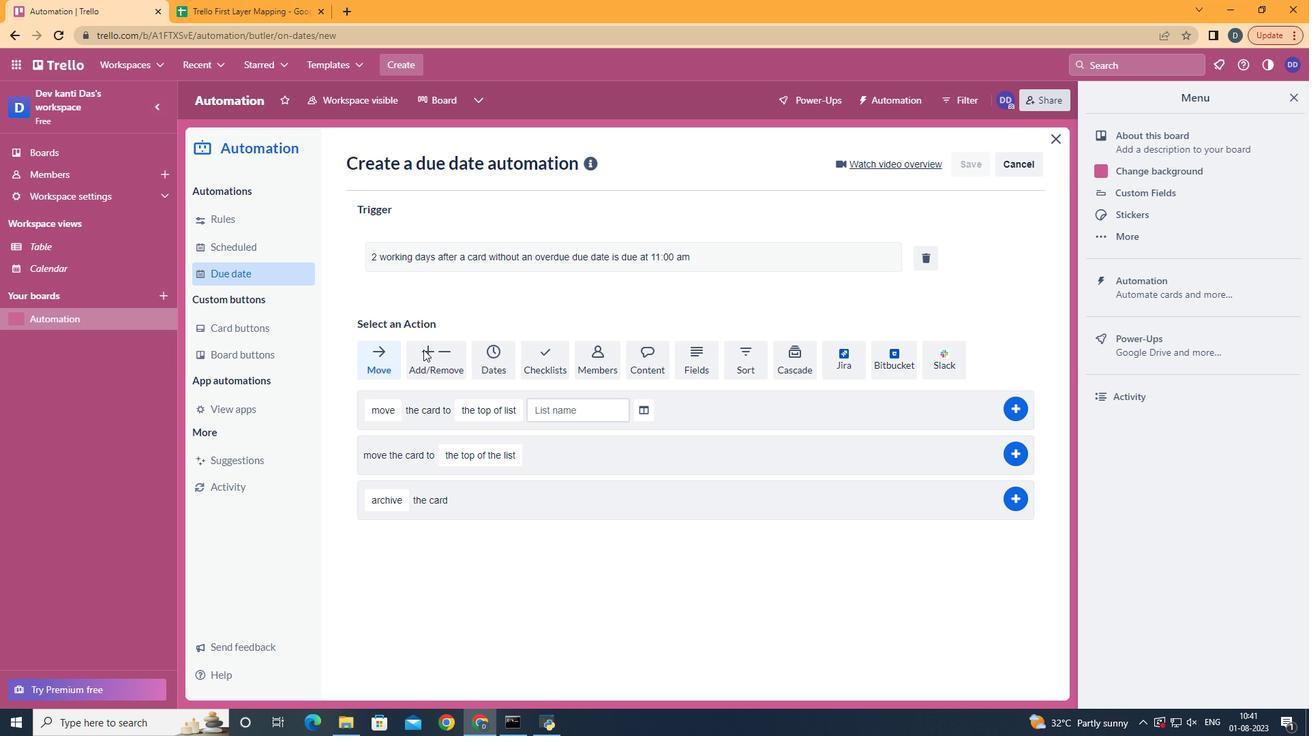 
